 Task: Select the lightbulb option in the default icon.
Action: Mouse moved to (17, 586)
Screenshot: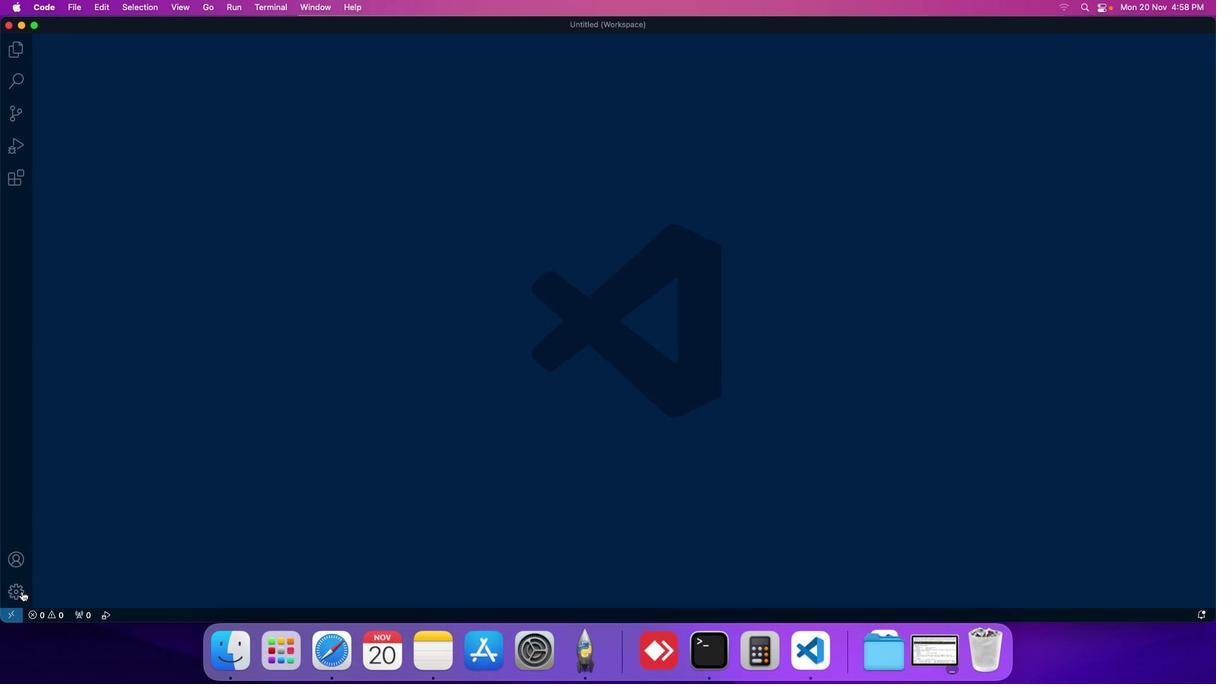 
Action: Mouse pressed left at (17, 586)
Screenshot: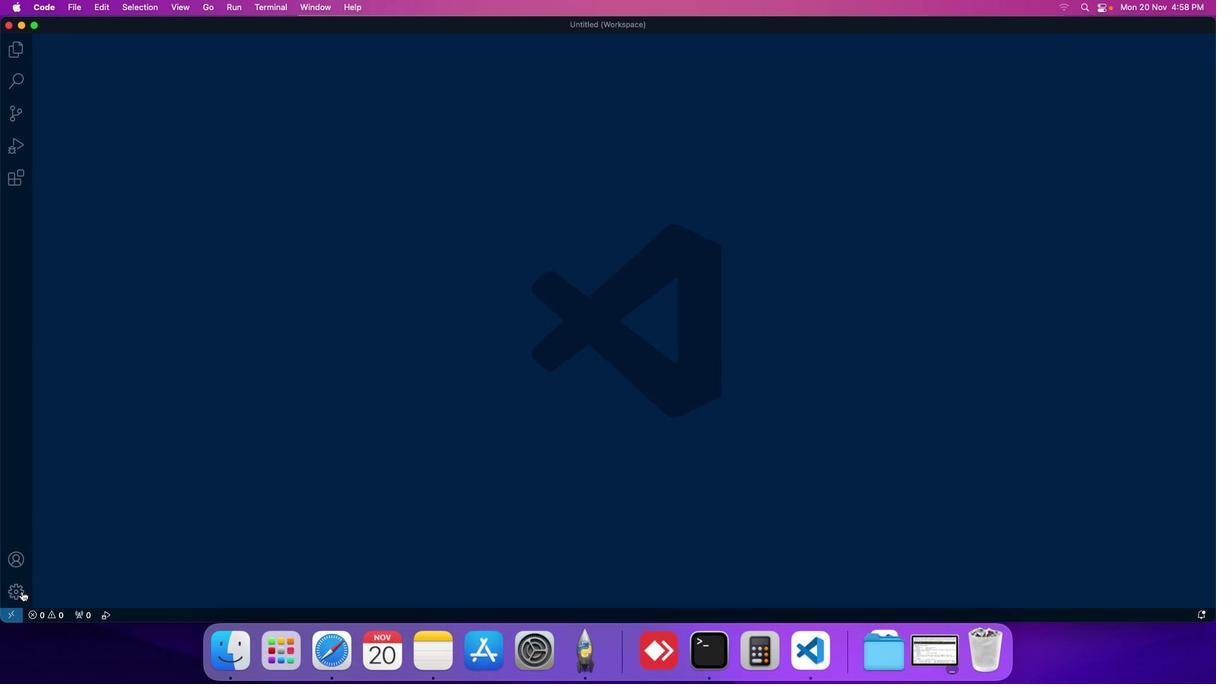 
Action: Mouse moved to (96, 490)
Screenshot: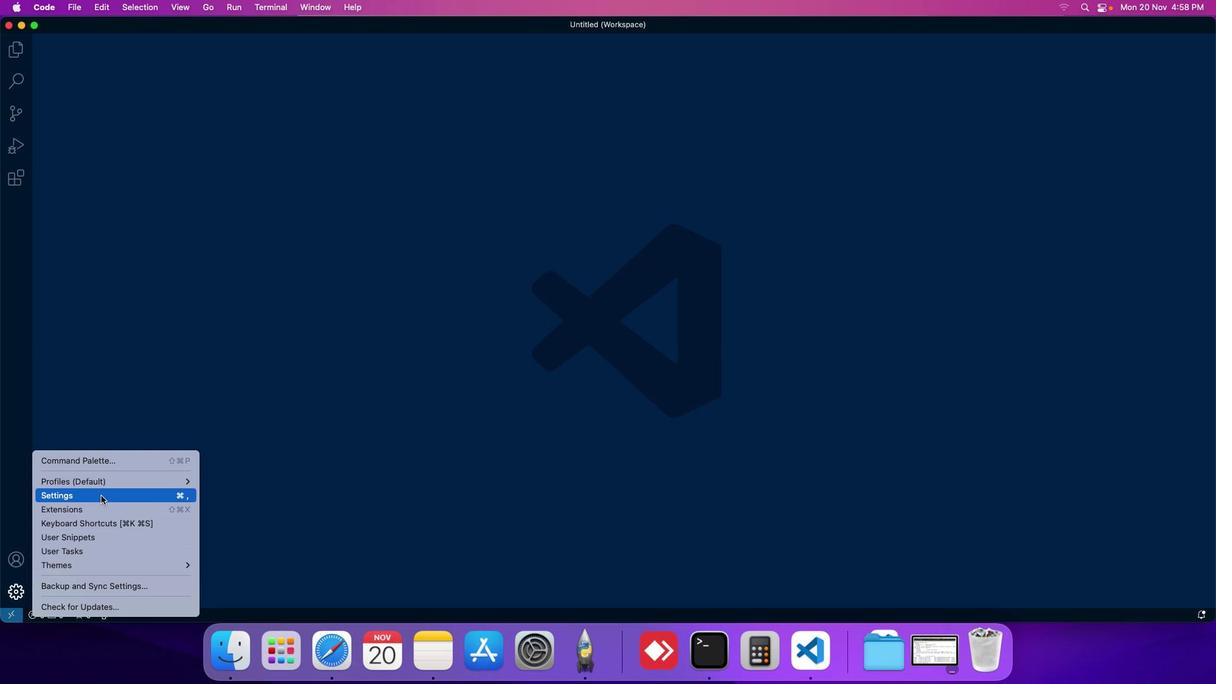 
Action: Mouse pressed left at (96, 490)
Screenshot: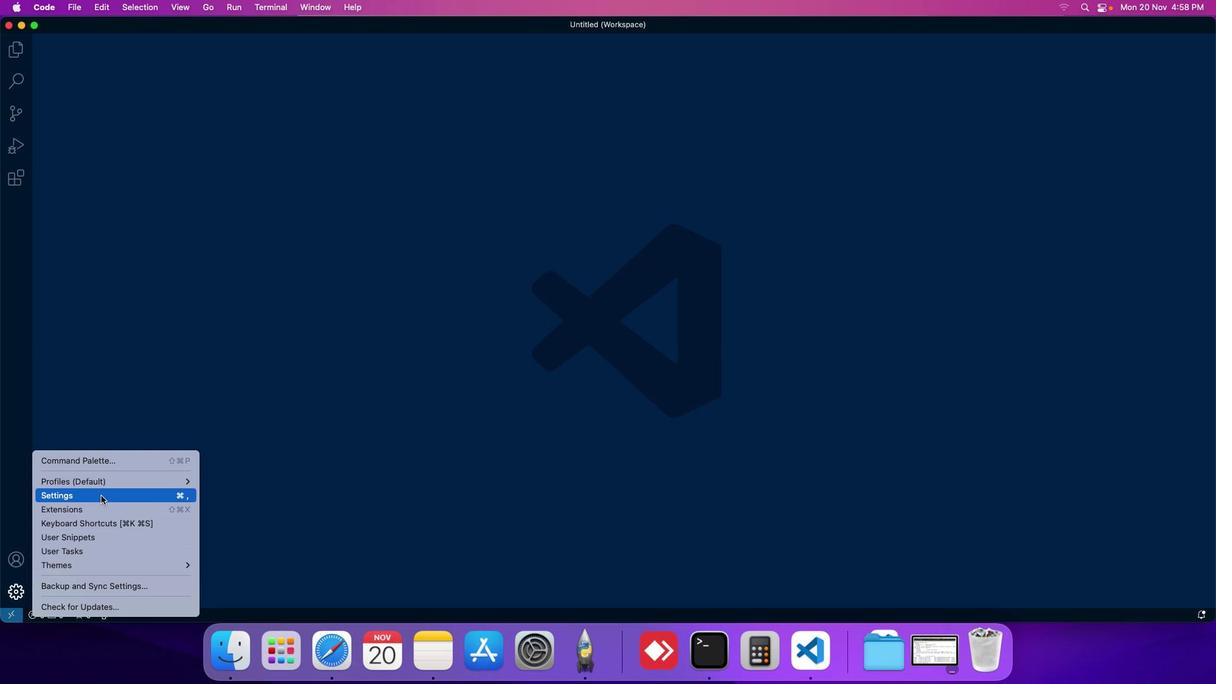 
Action: Mouse moved to (299, 87)
Screenshot: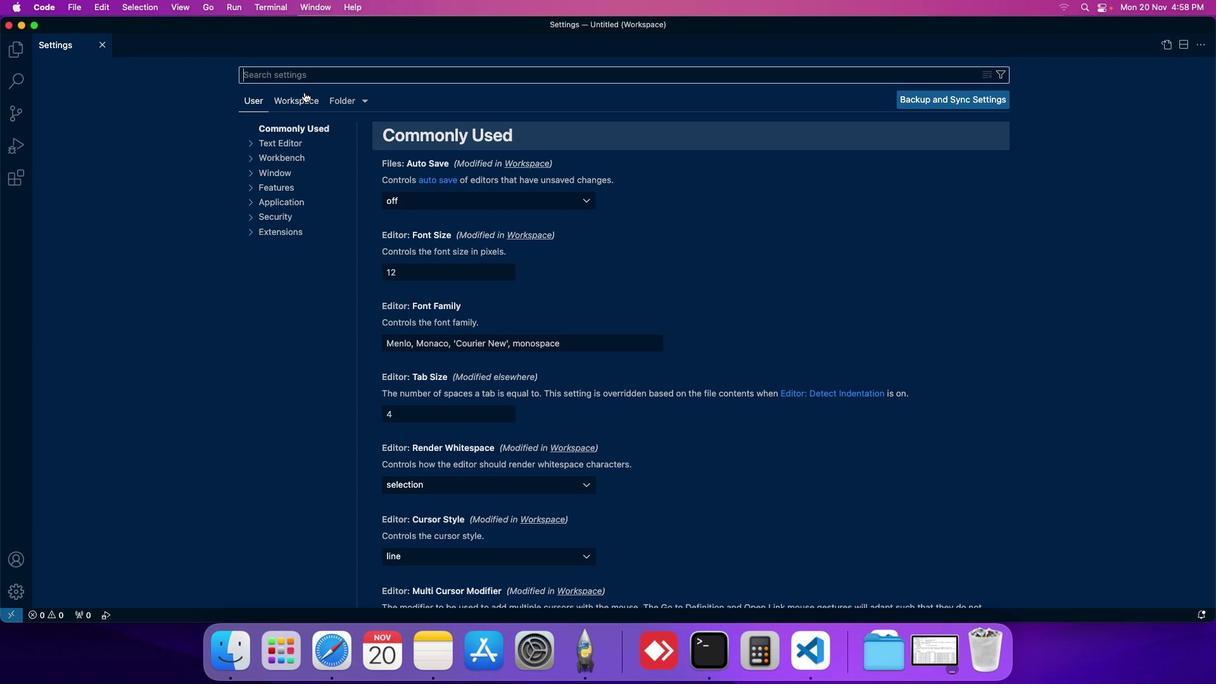 
Action: Mouse pressed left at (299, 87)
Screenshot: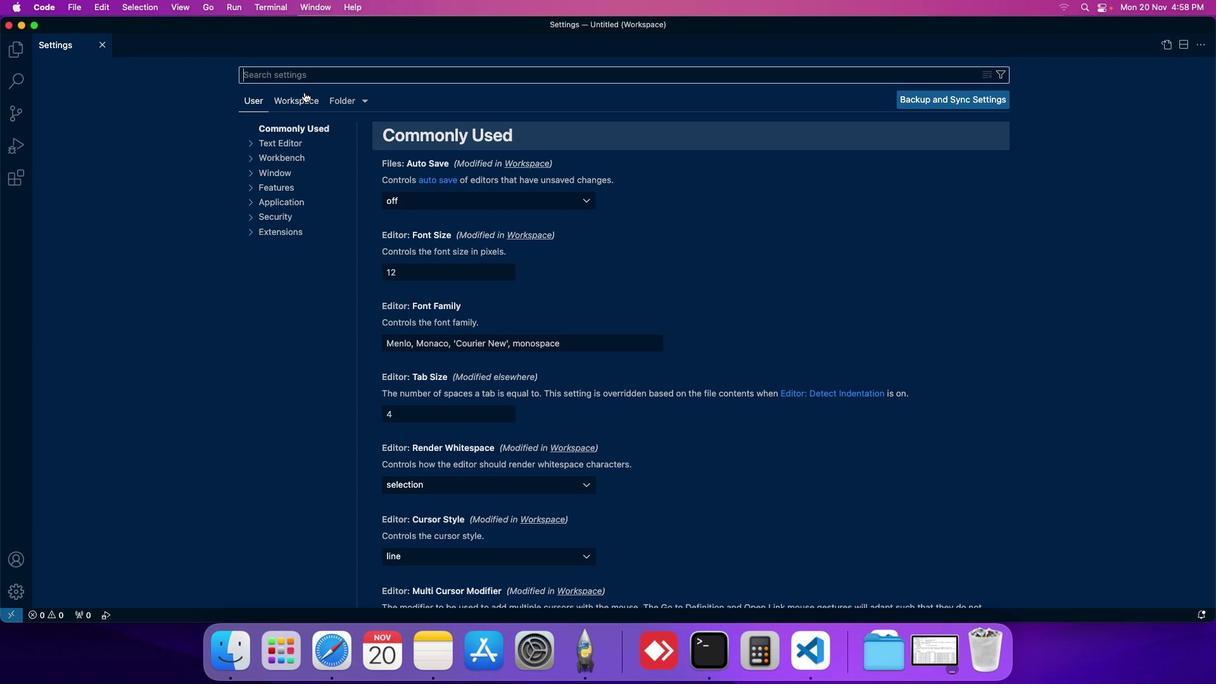 
Action: Mouse moved to (279, 179)
Screenshot: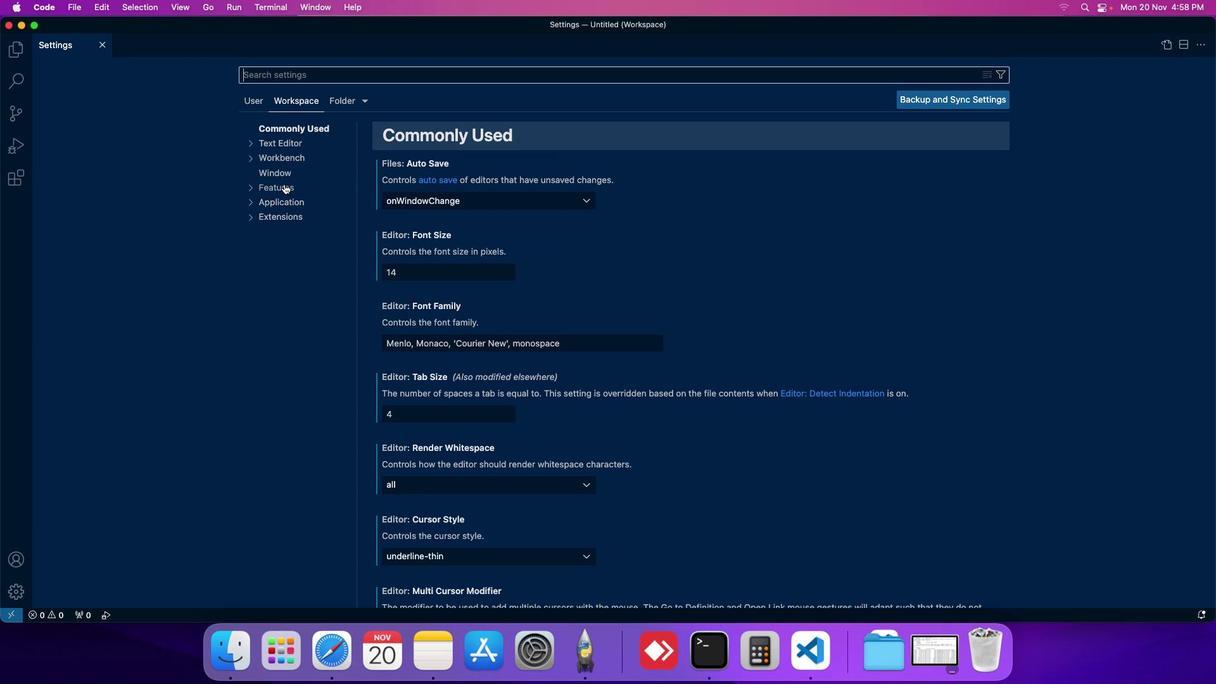 
Action: Mouse pressed left at (279, 179)
Screenshot: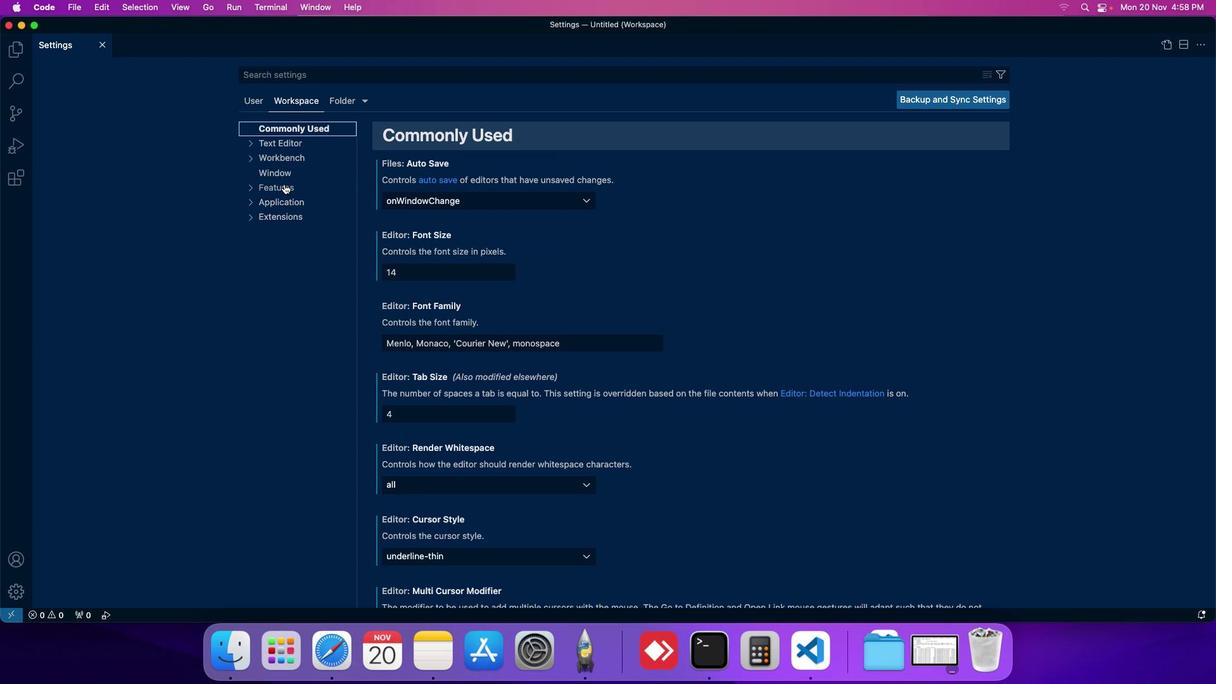 
Action: Mouse moved to (289, 302)
Screenshot: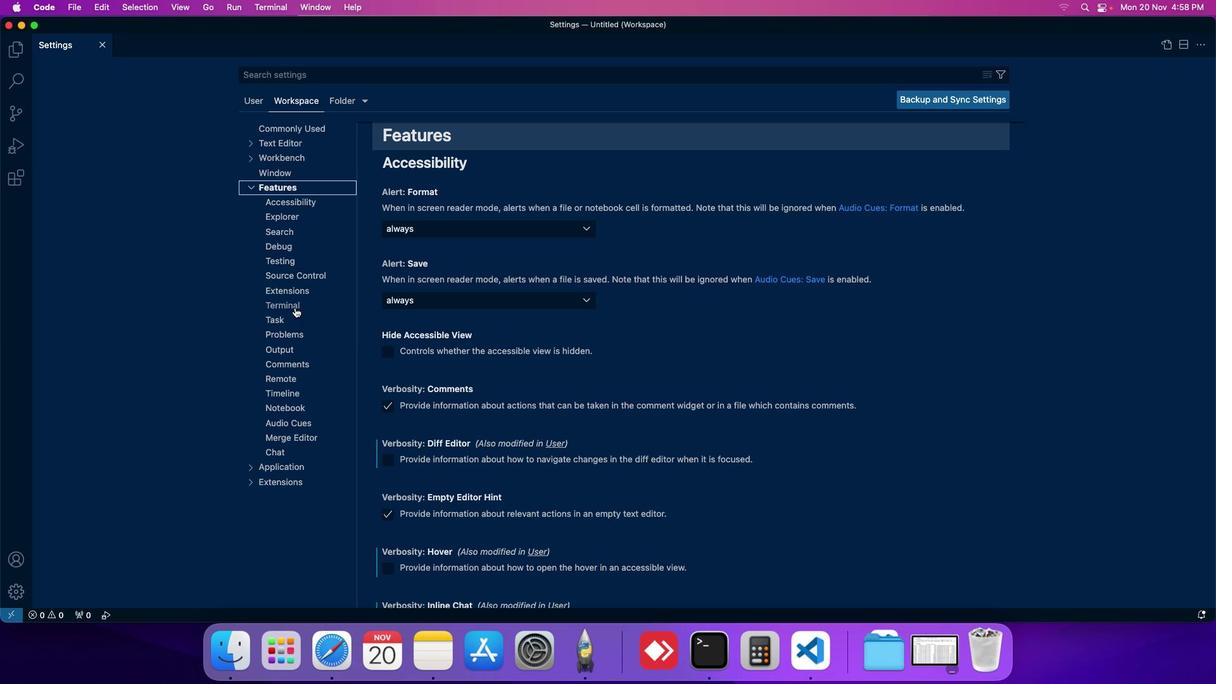 
Action: Mouse pressed left at (289, 302)
Screenshot: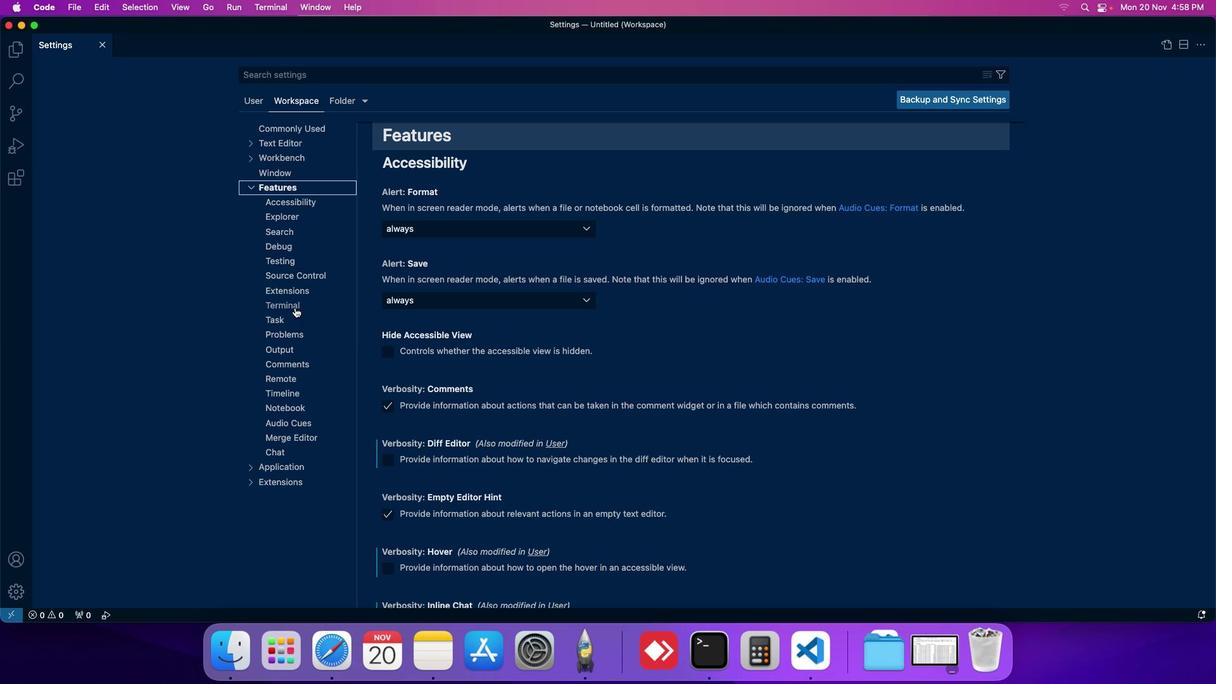
Action: Mouse moved to (600, 420)
Screenshot: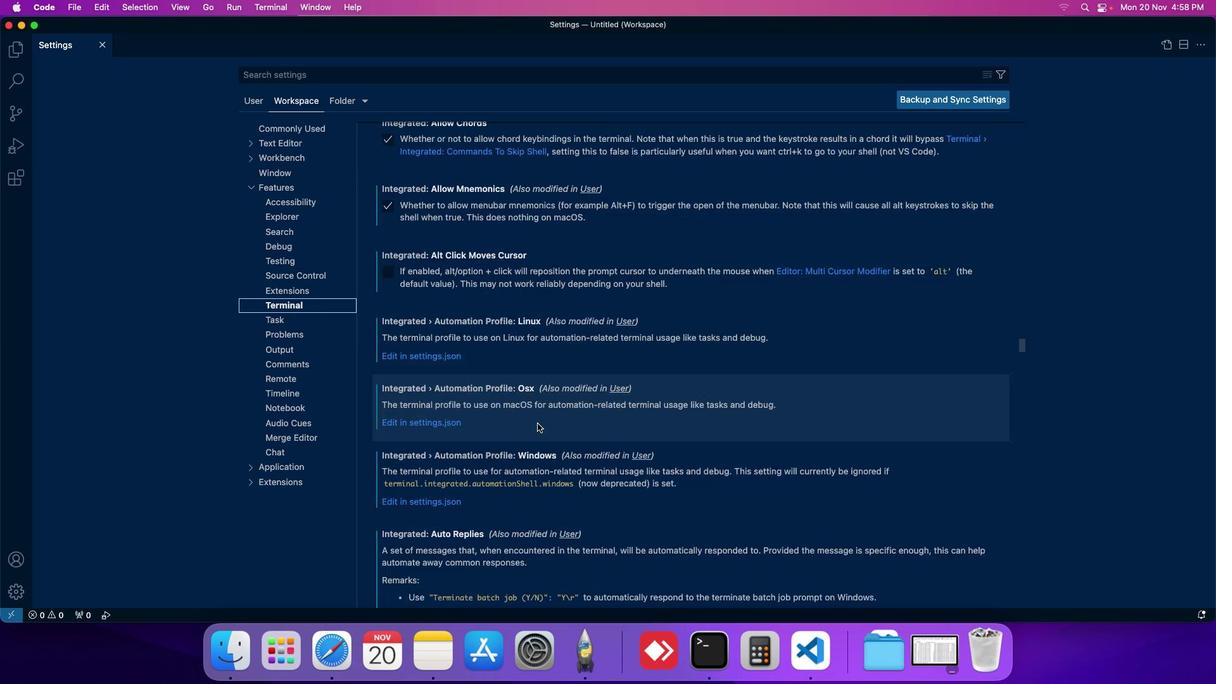 
Action: Mouse scrolled (600, 420) with delta (-4, -5)
Screenshot: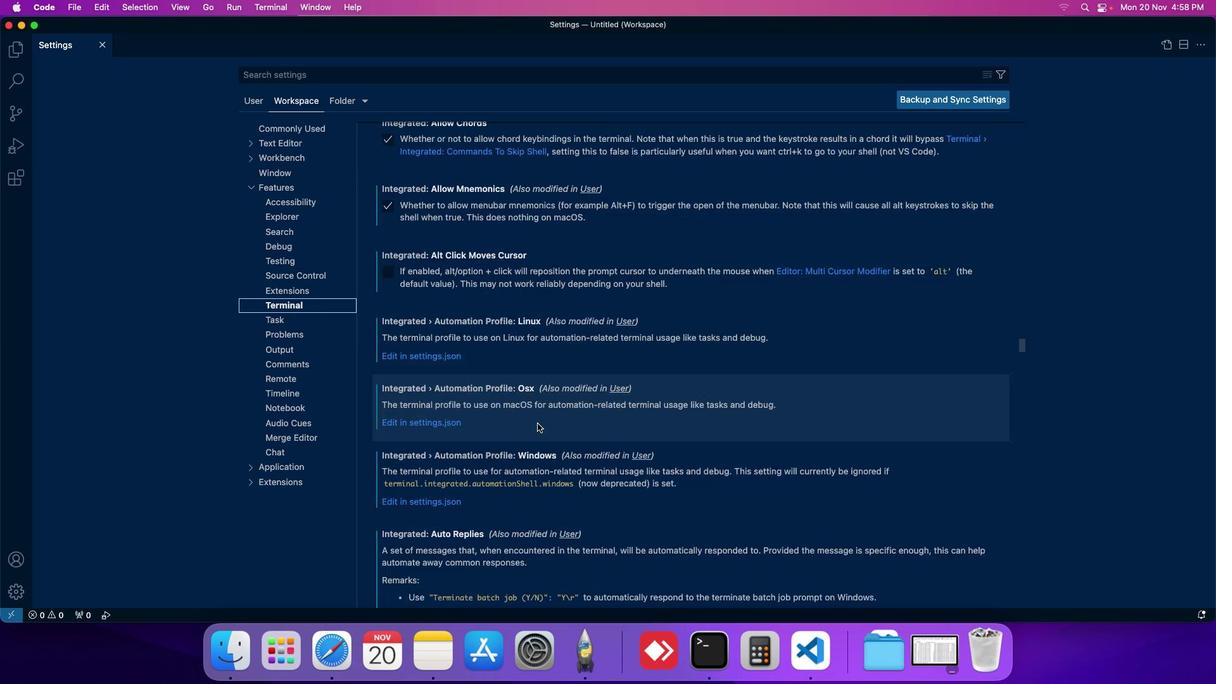 
Action: Mouse moved to (442, 414)
Screenshot: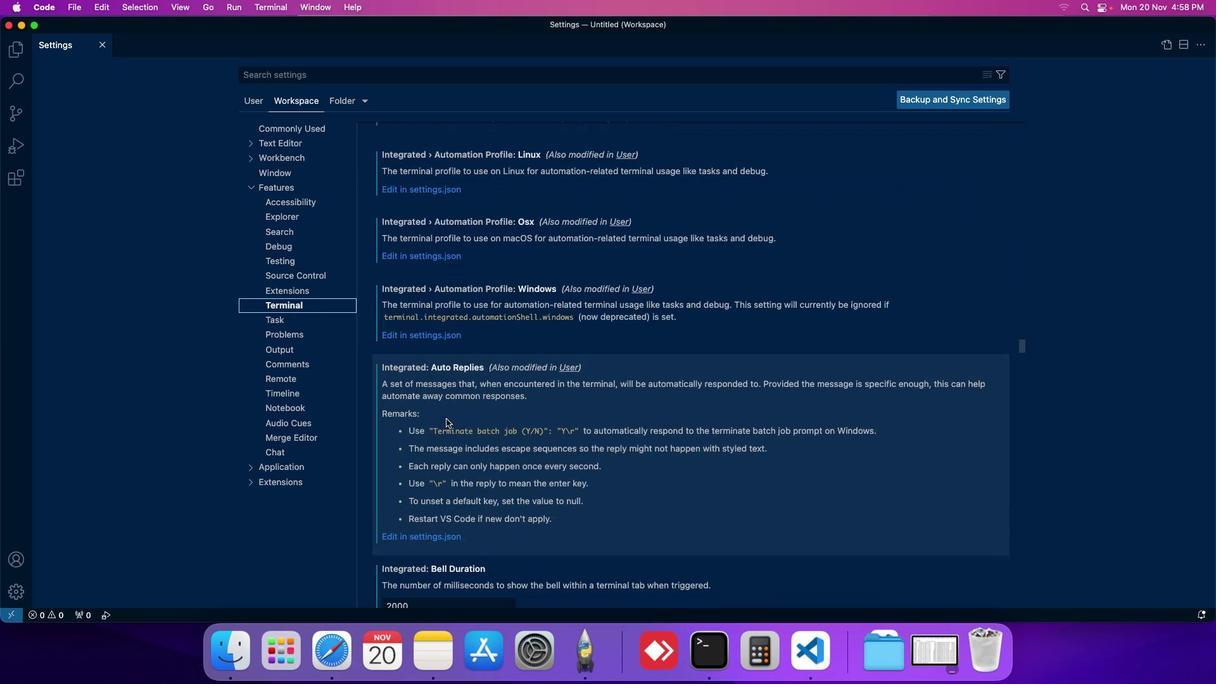 
Action: Mouse scrolled (442, 414) with delta (-4, -5)
Screenshot: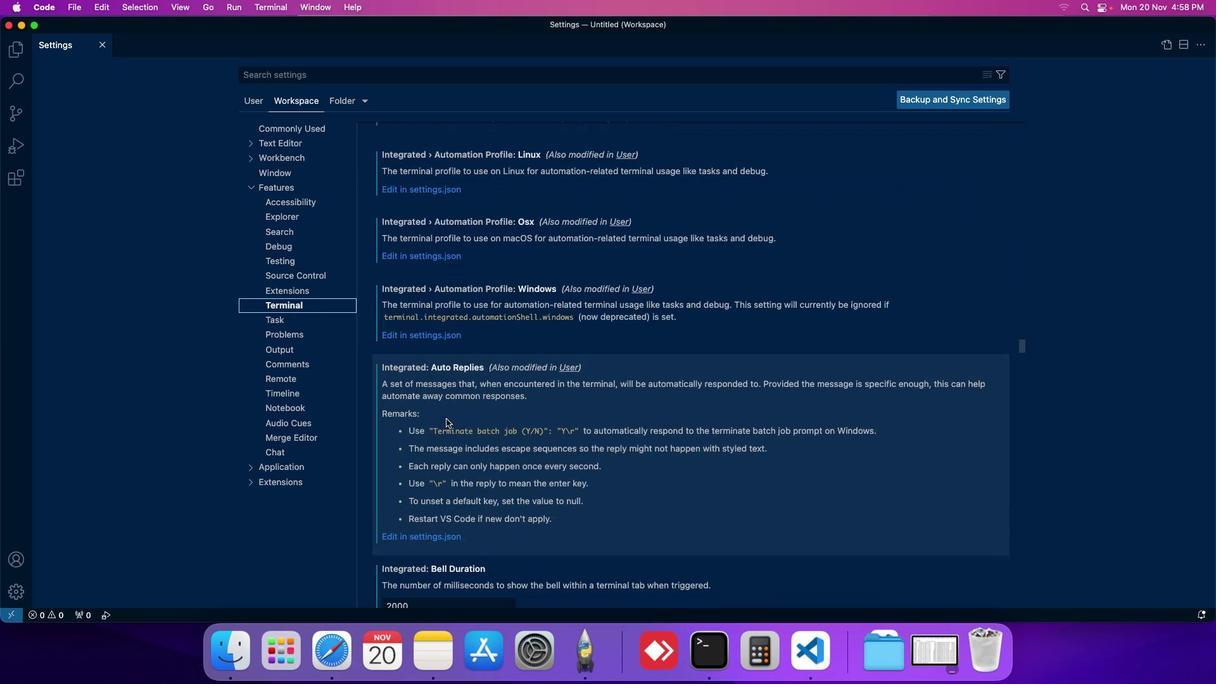 
Action: Mouse moved to (441, 413)
Screenshot: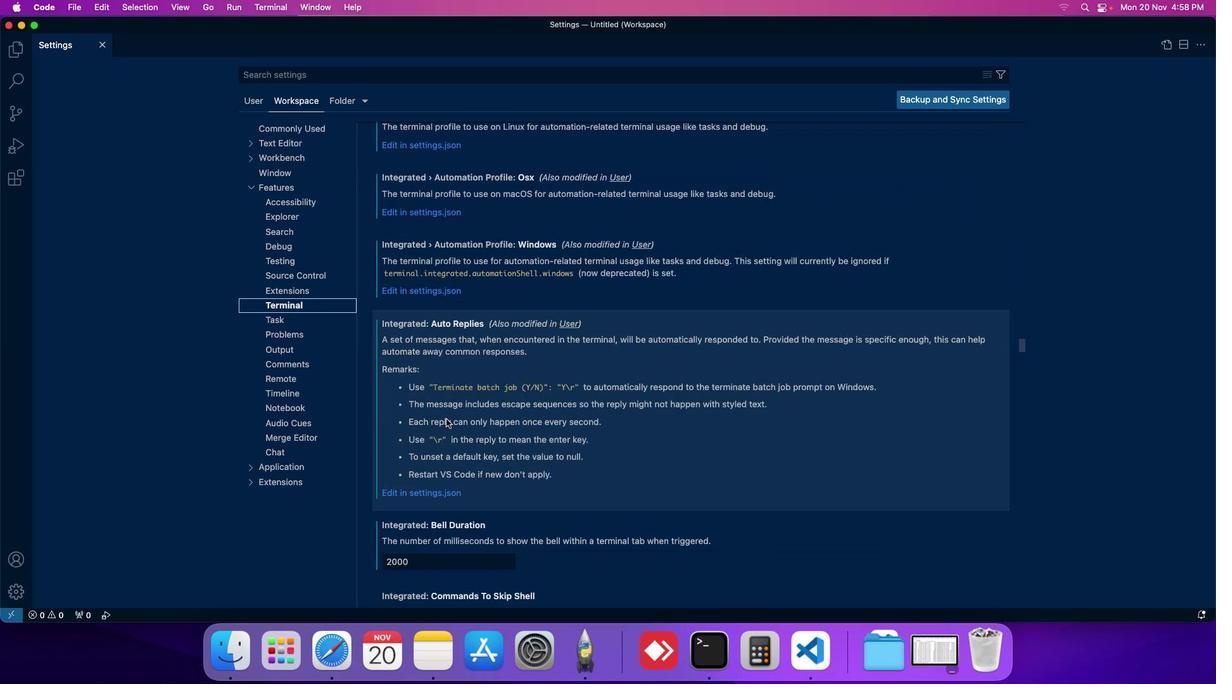 
Action: Mouse scrolled (441, 413) with delta (-4, -5)
Screenshot: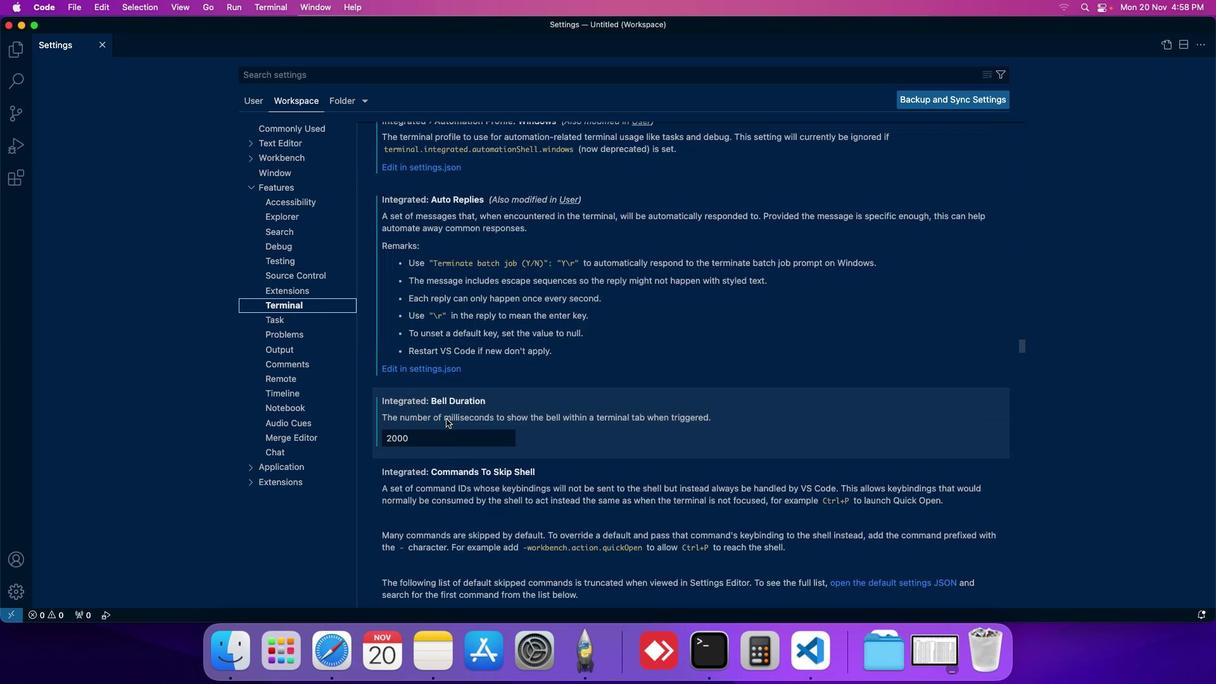 
Action: Mouse scrolled (441, 413) with delta (-4, -5)
Screenshot: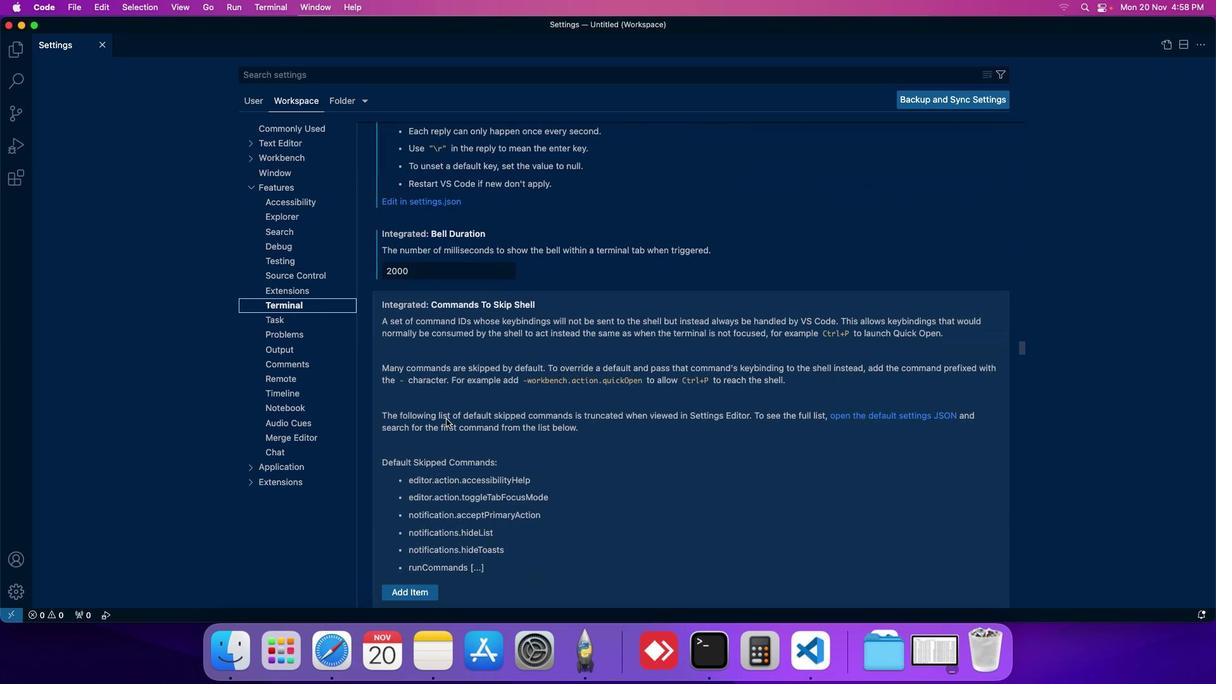 
Action: Mouse scrolled (441, 413) with delta (-4, -5)
Screenshot: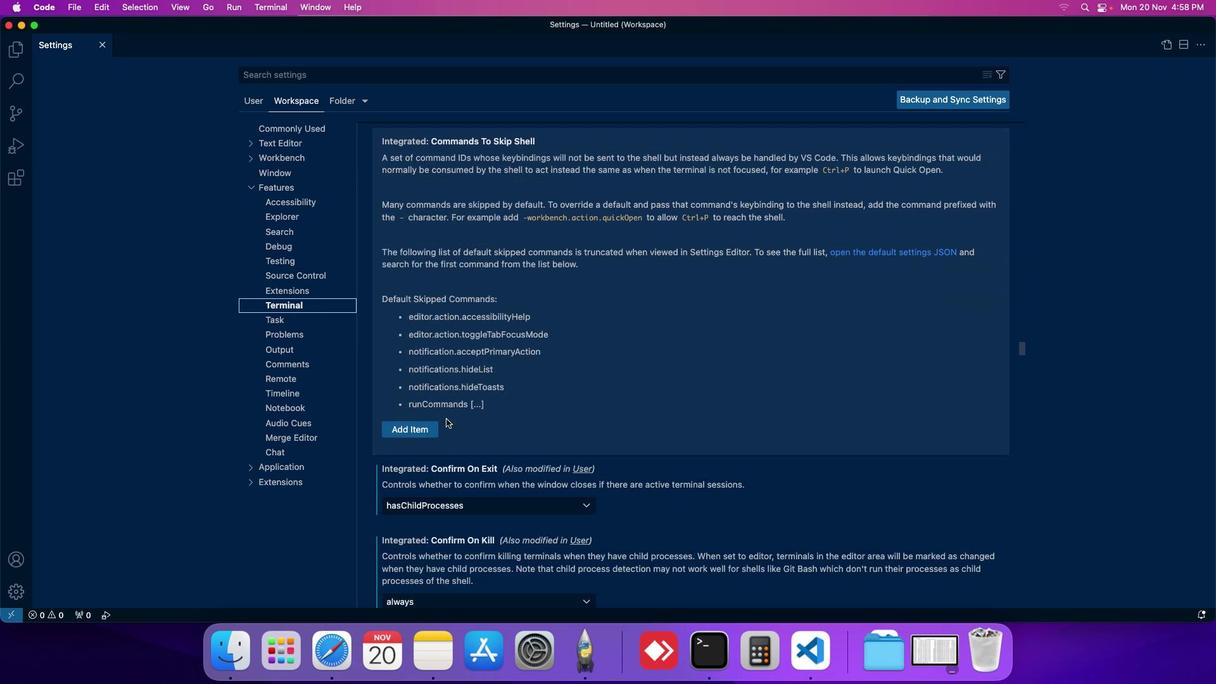 
Action: Mouse scrolled (441, 413) with delta (-4, -5)
Screenshot: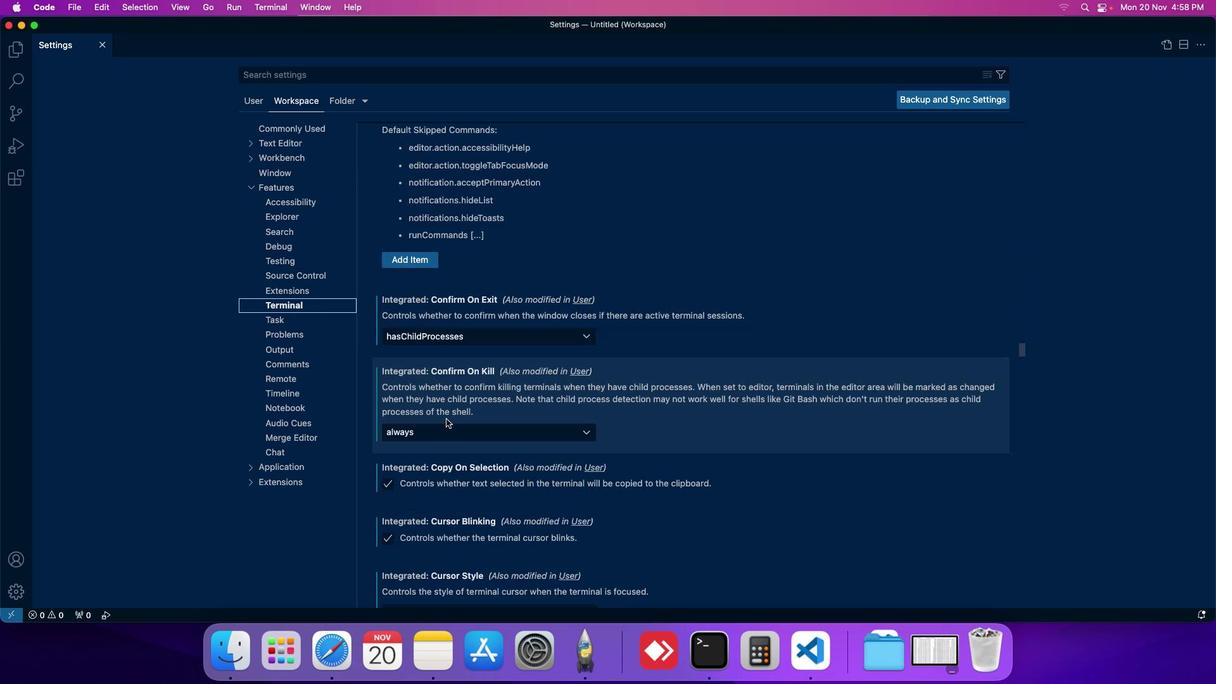
Action: Mouse scrolled (441, 413) with delta (-4, -5)
Screenshot: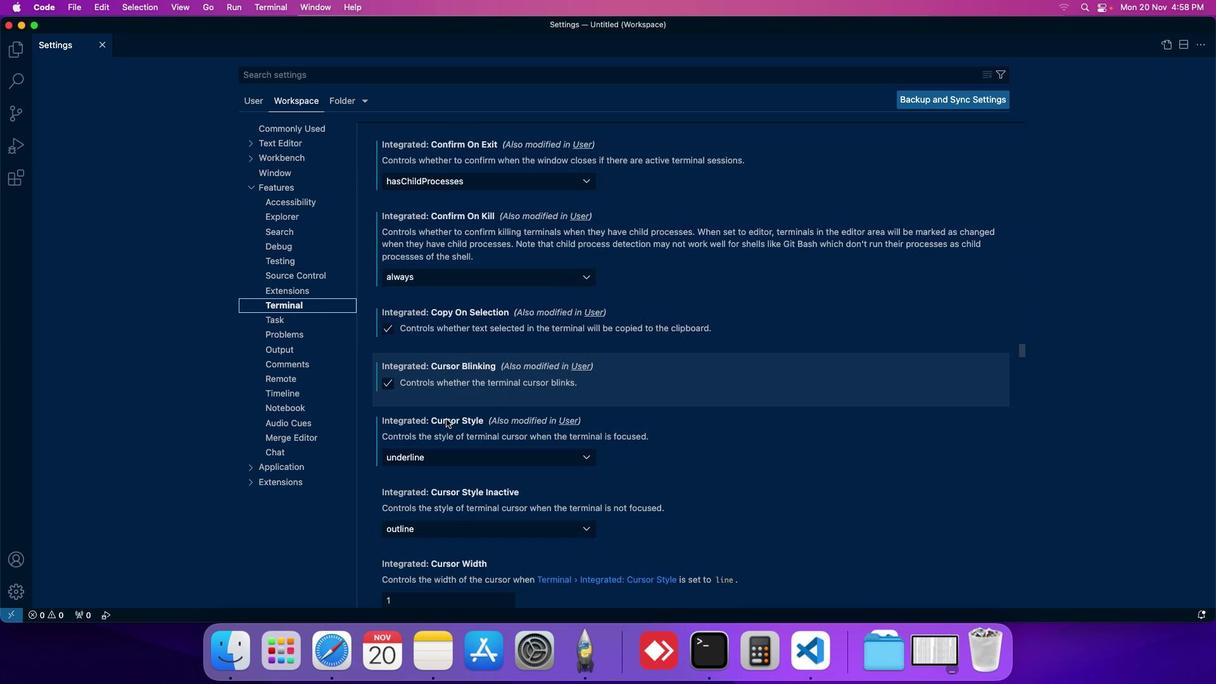 
Action: Mouse scrolled (441, 413) with delta (-4, -5)
Screenshot: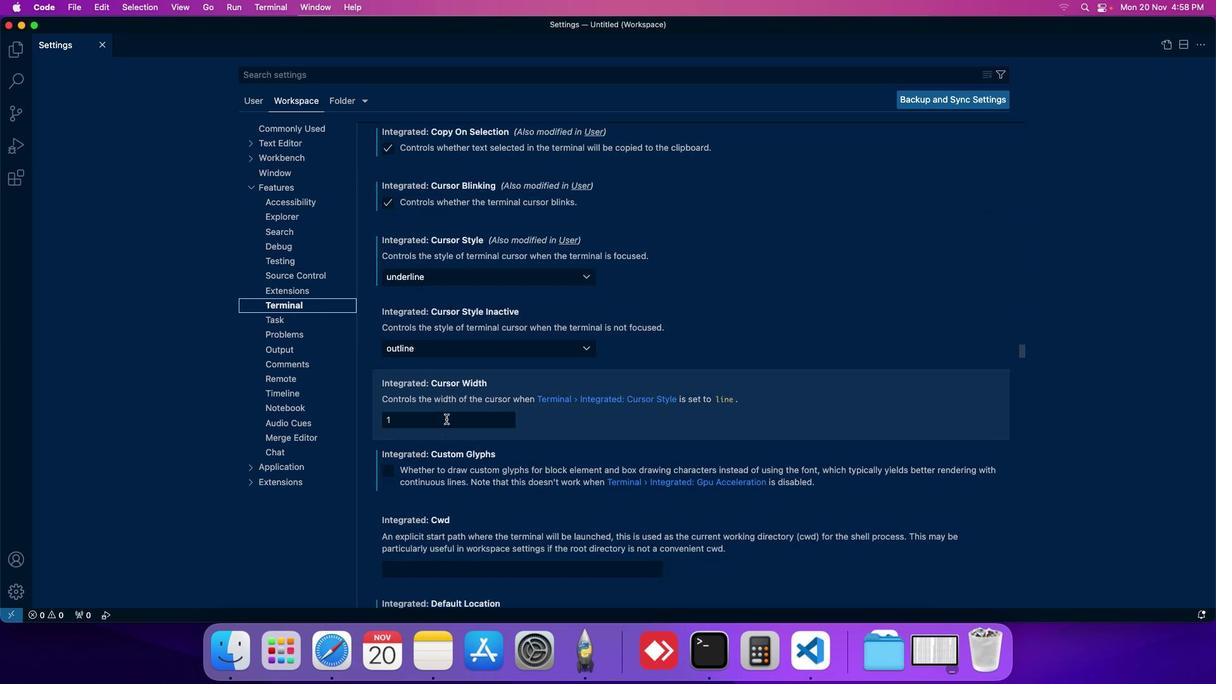 
Action: Mouse scrolled (441, 413) with delta (-4, -5)
Screenshot: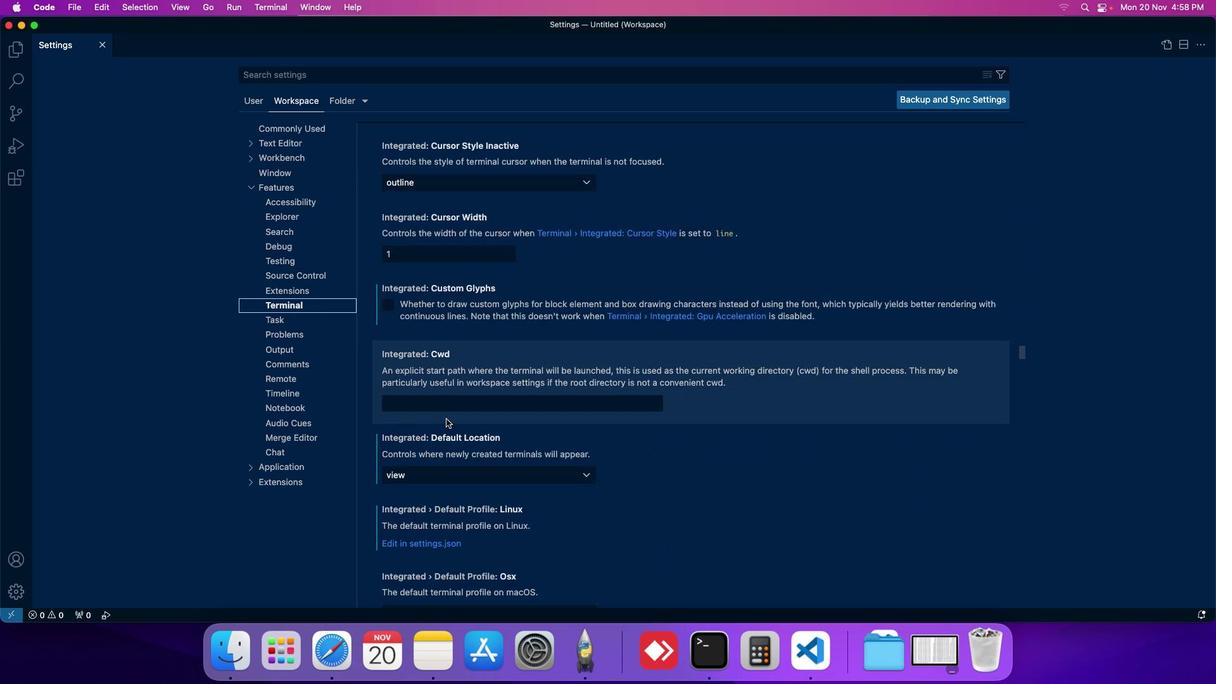 
Action: Mouse scrolled (441, 413) with delta (-4, -5)
Screenshot: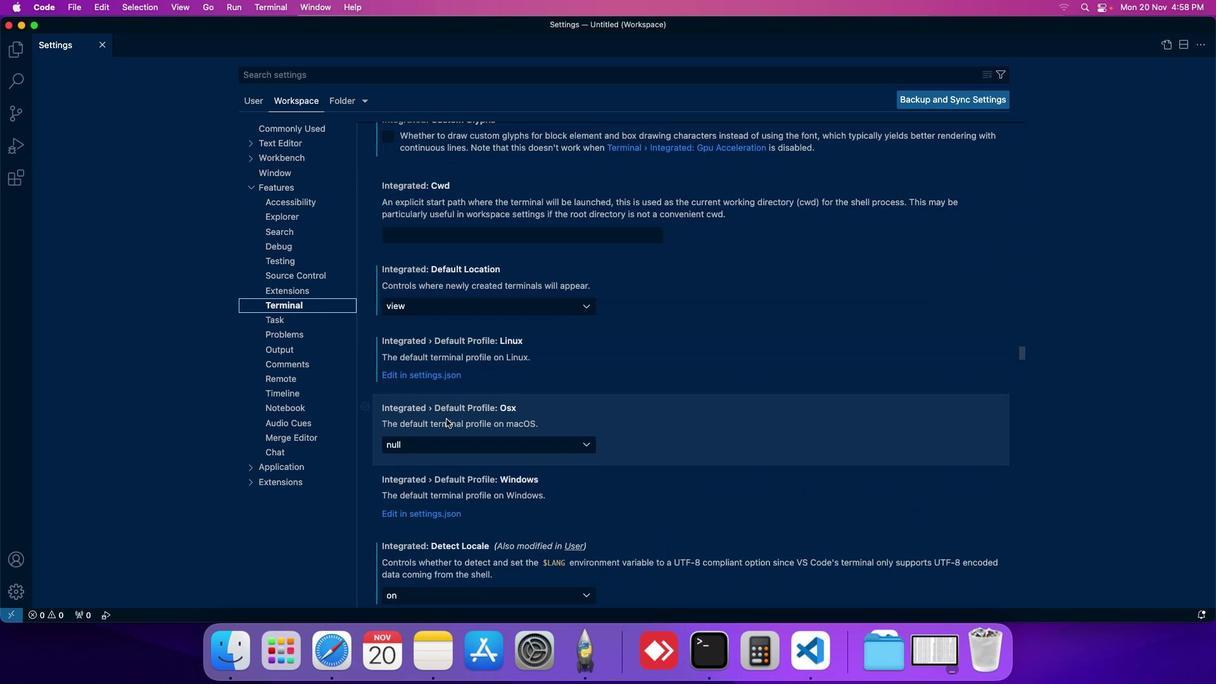 
Action: Mouse scrolled (441, 413) with delta (-4, -5)
Screenshot: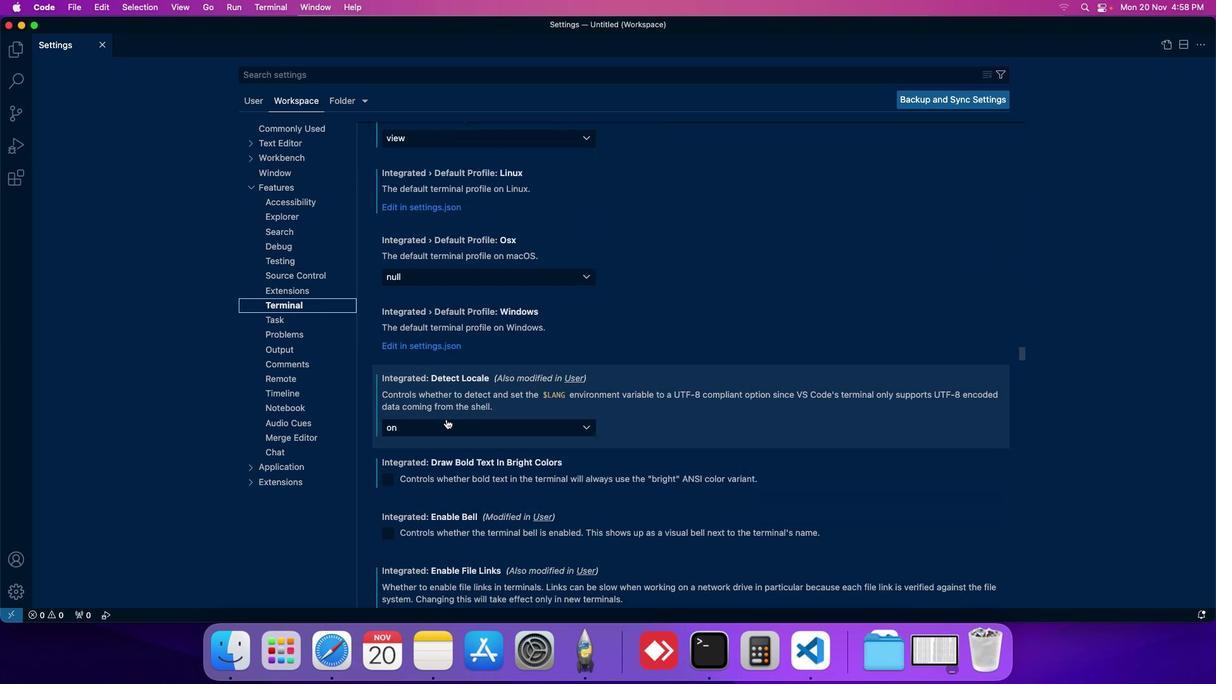 
Action: Mouse scrolled (441, 413) with delta (-4, -5)
Screenshot: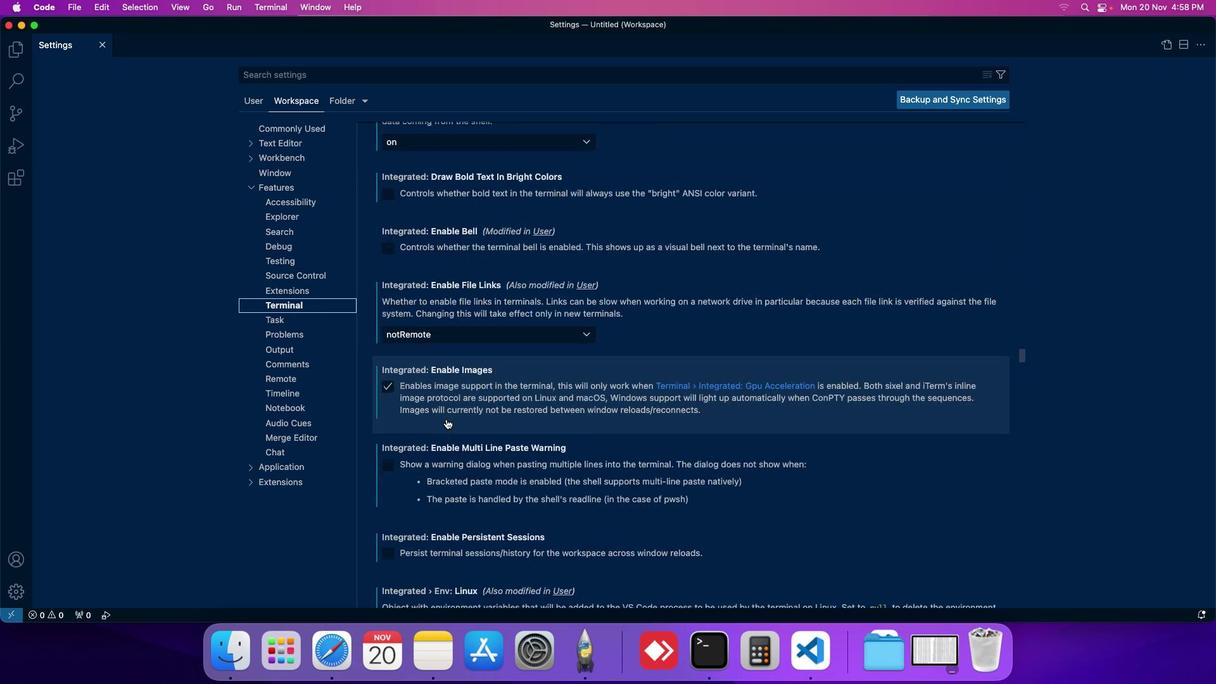 
Action: Mouse scrolled (441, 413) with delta (-4, -5)
Screenshot: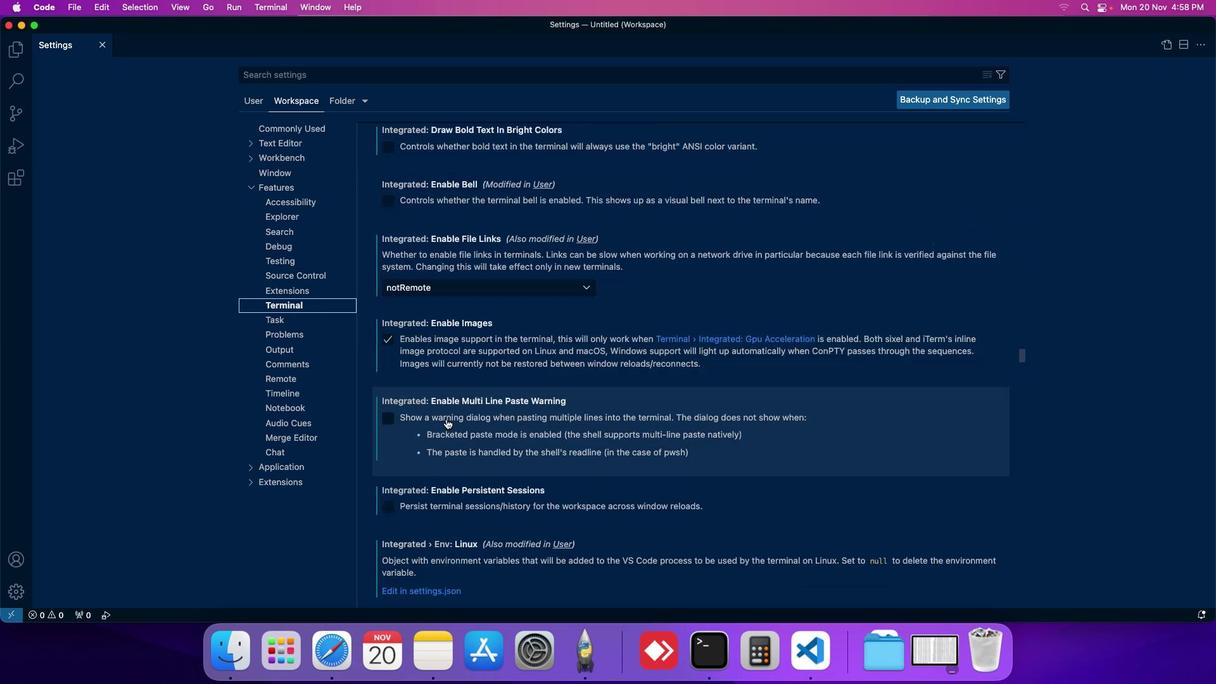 
Action: Mouse scrolled (441, 413) with delta (-4, -5)
Screenshot: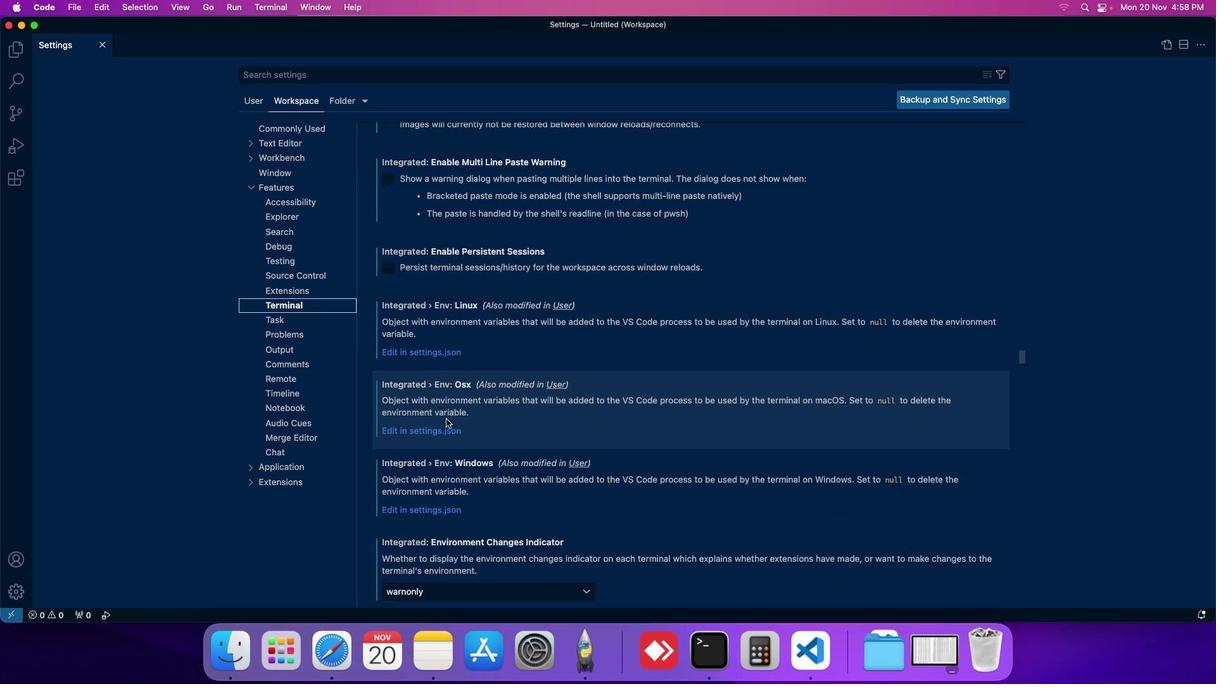 
Action: Mouse scrolled (441, 413) with delta (-4, -5)
Screenshot: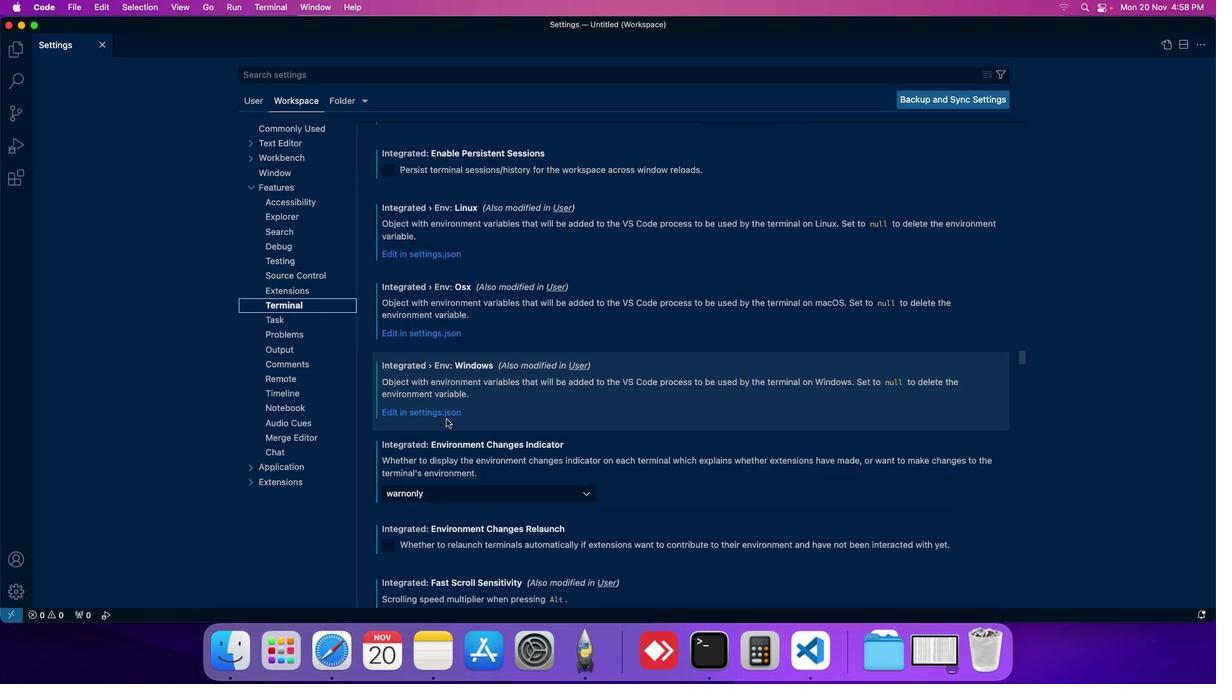 
Action: Mouse scrolled (441, 413) with delta (-4, -5)
Screenshot: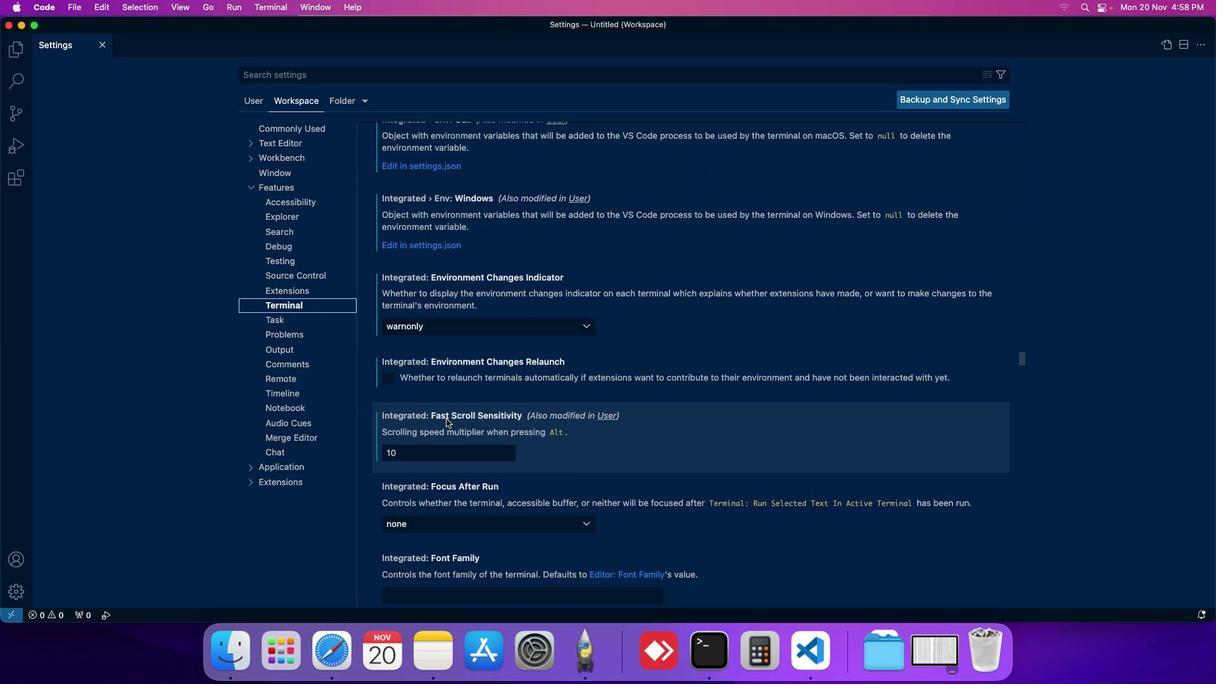 
Action: Mouse scrolled (441, 413) with delta (-4, -5)
Screenshot: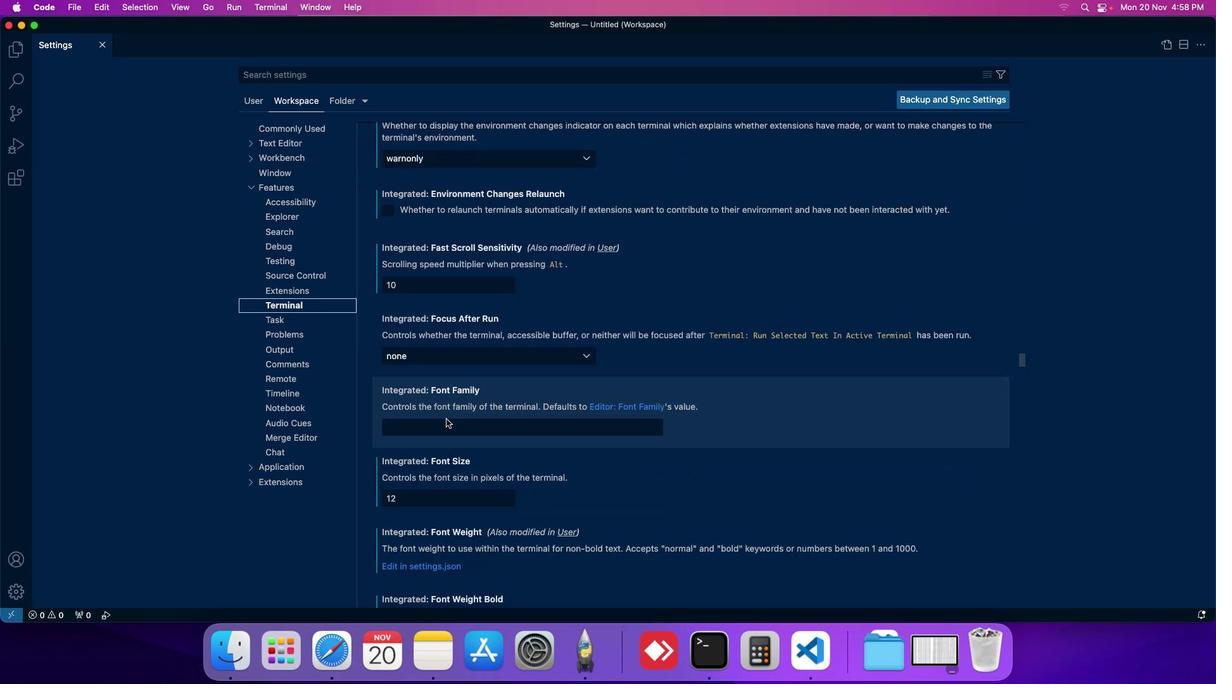 
Action: Mouse scrolled (441, 413) with delta (-4, -5)
Screenshot: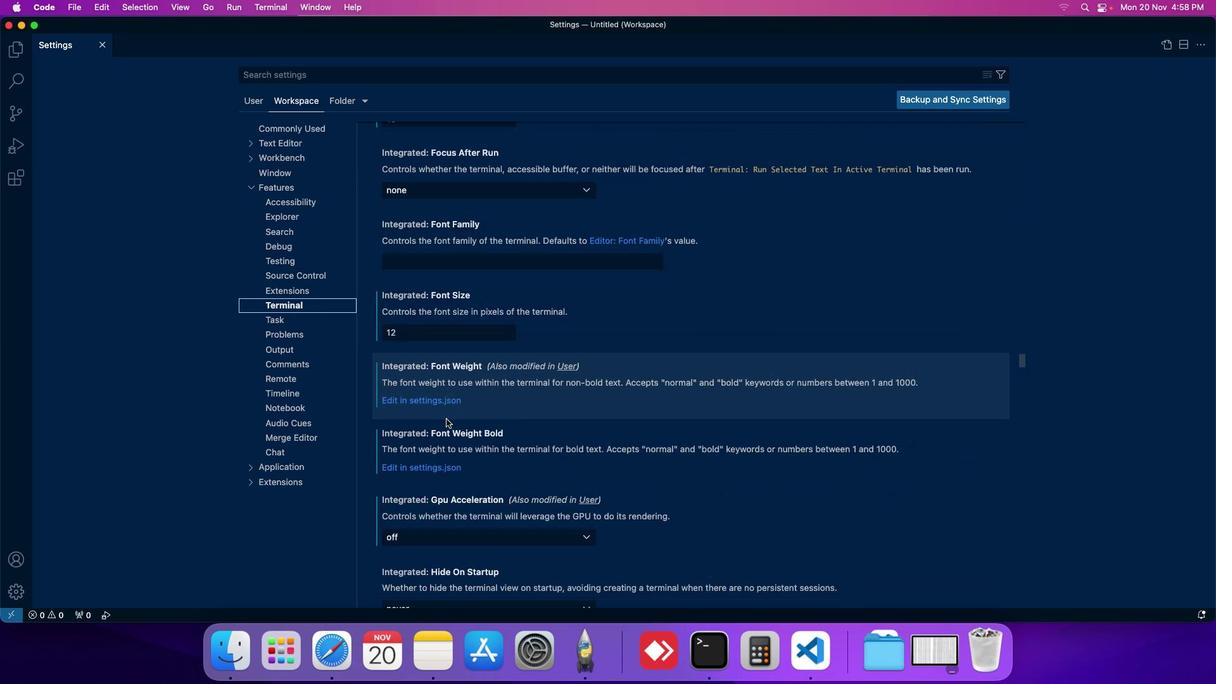 
Action: Mouse scrolled (441, 413) with delta (-4, -5)
Screenshot: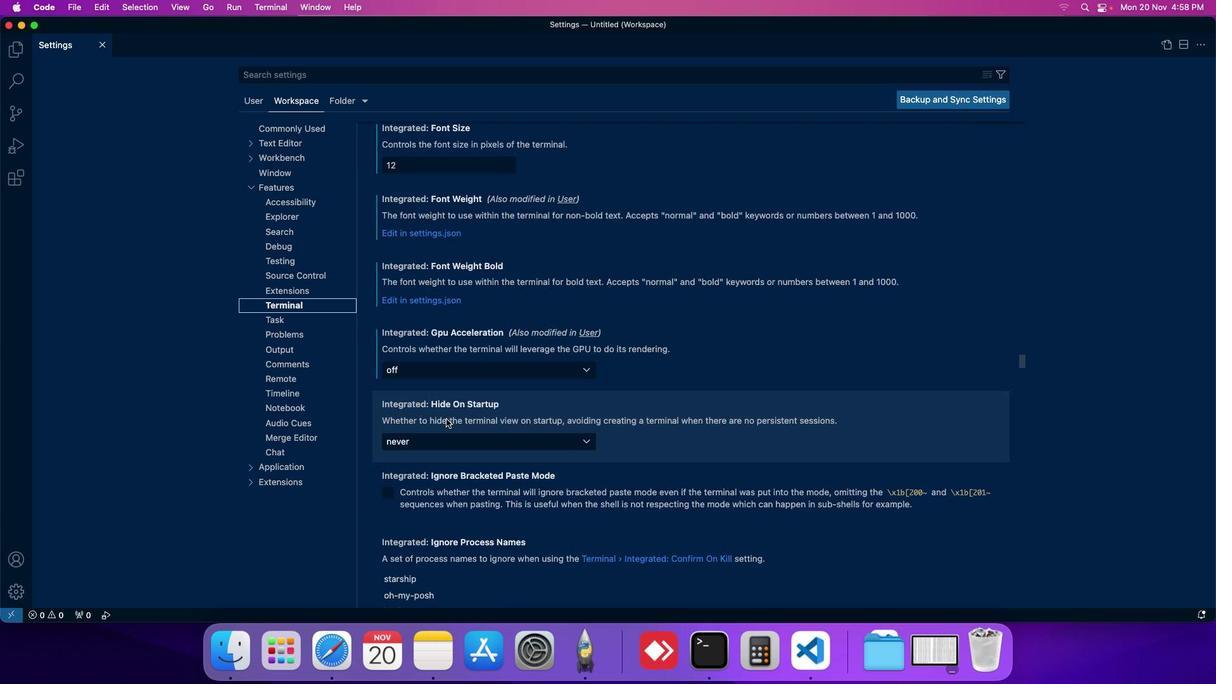 
Action: Mouse scrolled (441, 413) with delta (-4, -5)
Screenshot: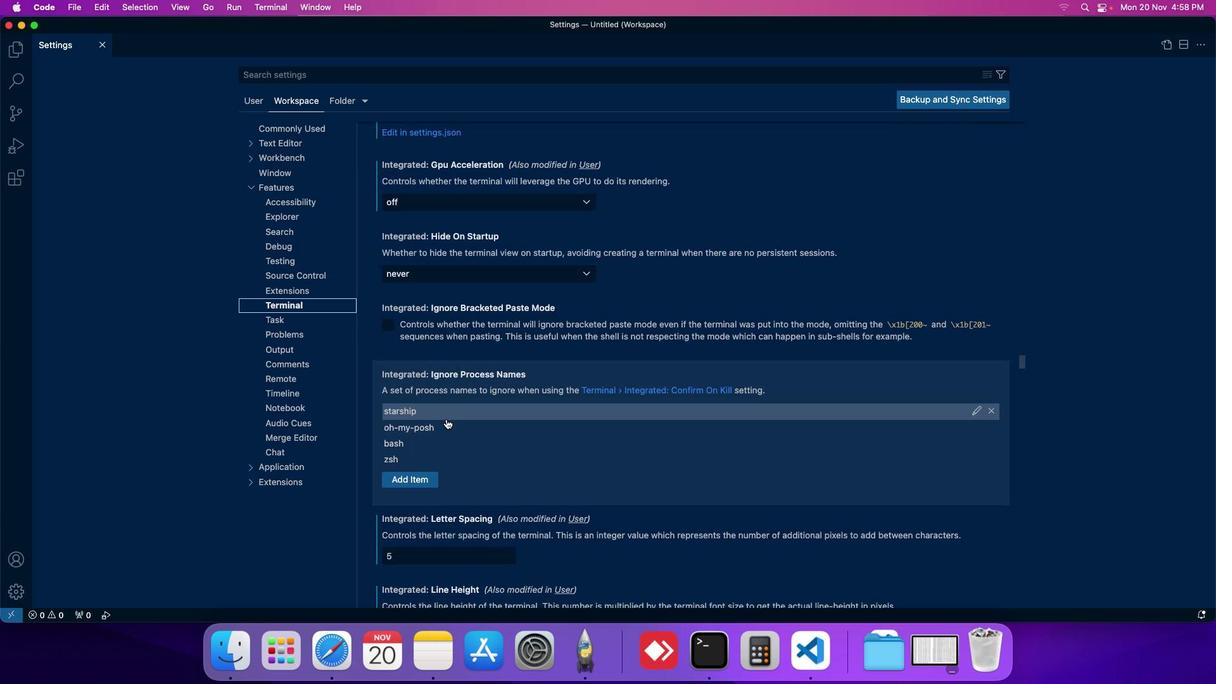 
Action: Mouse scrolled (441, 413) with delta (-4, -5)
Screenshot: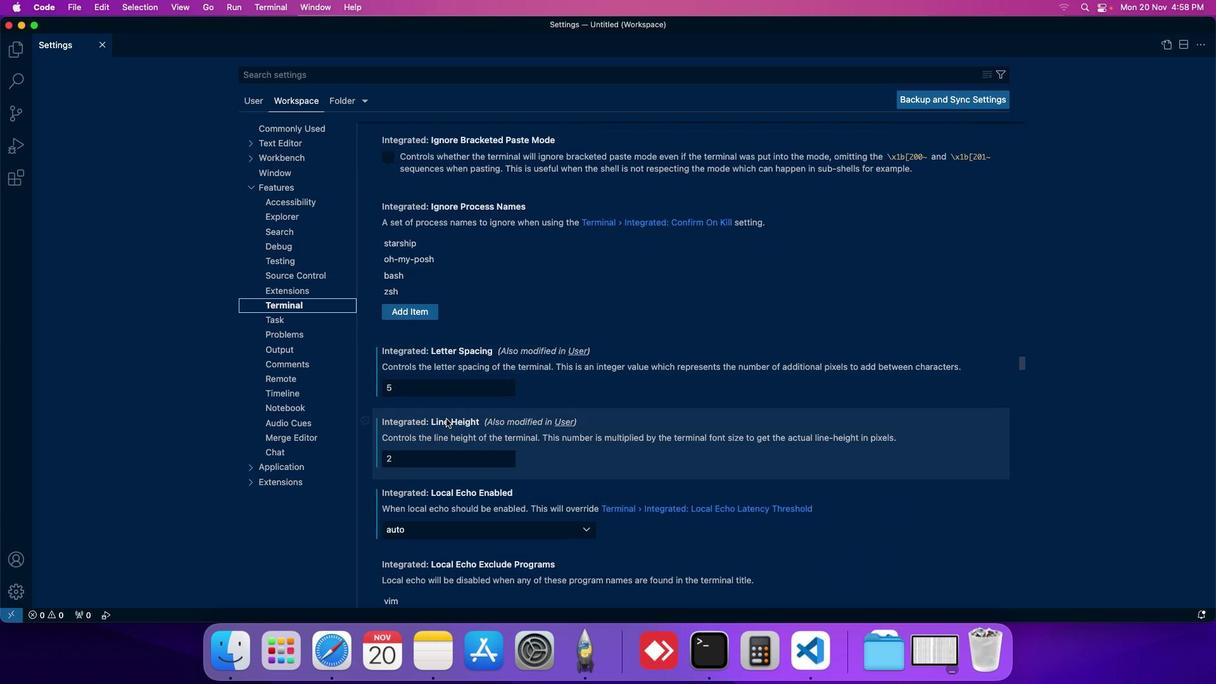 
Action: Mouse scrolled (441, 413) with delta (-4, -5)
Screenshot: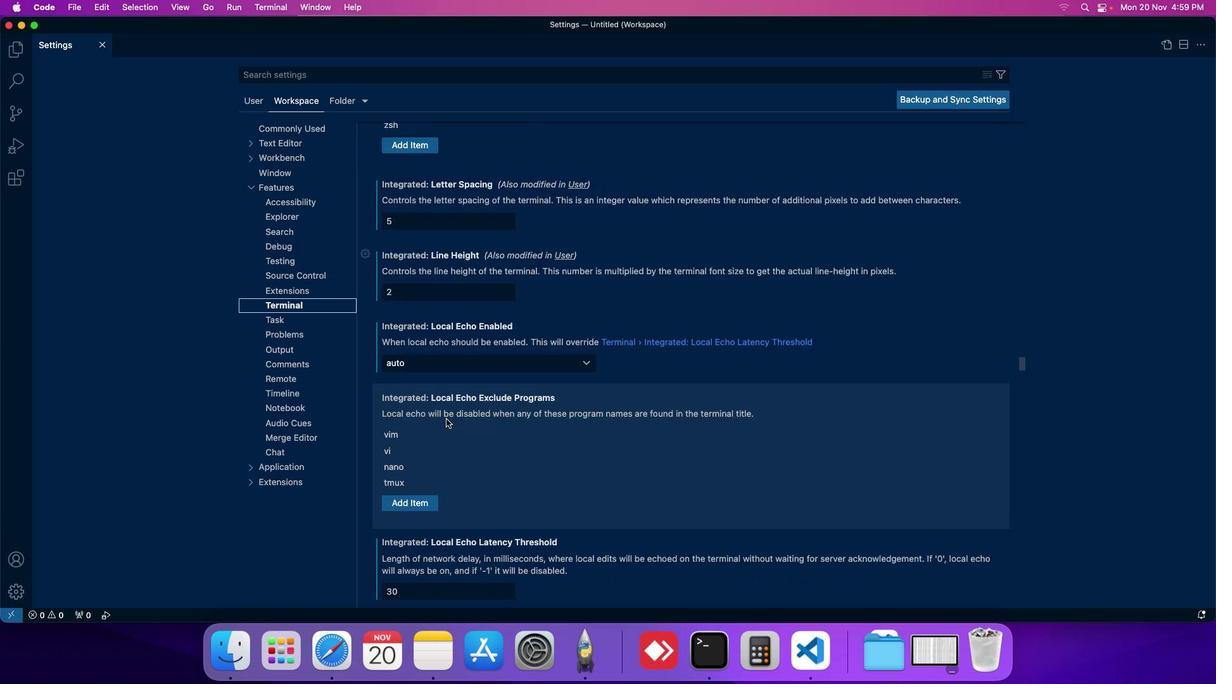 
Action: Mouse scrolled (441, 413) with delta (-4, -5)
Screenshot: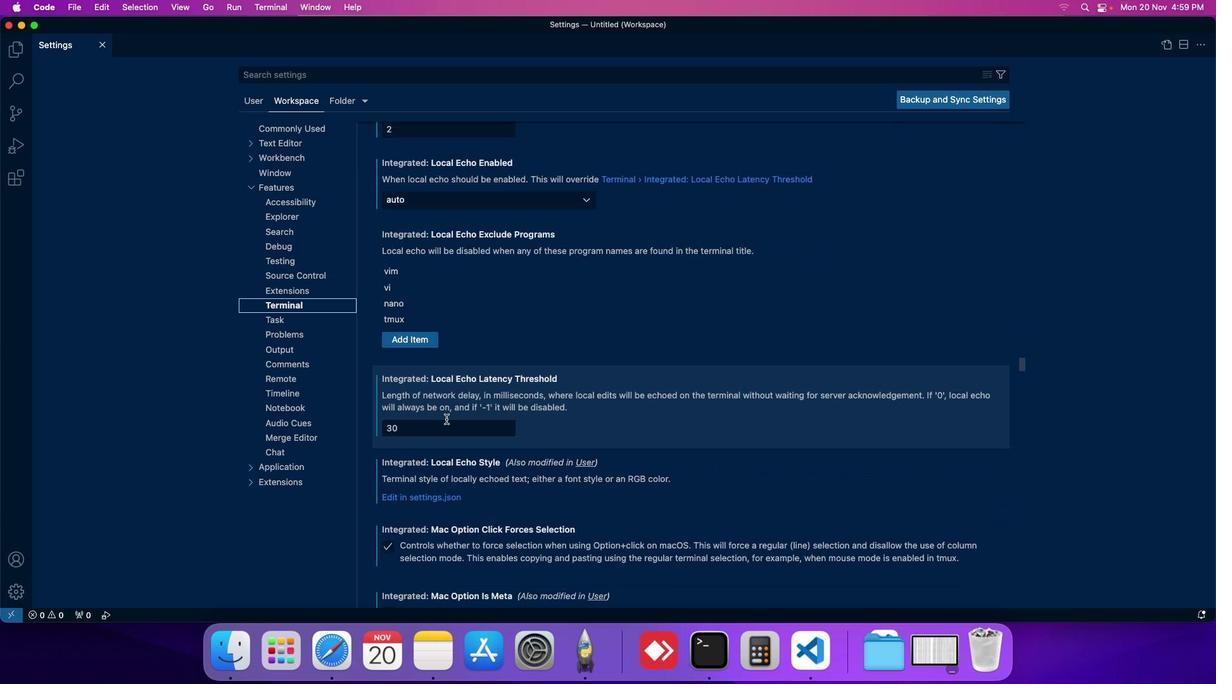 
Action: Mouse scrolled (441, 413) with delta (-4, -5)
Screenshot: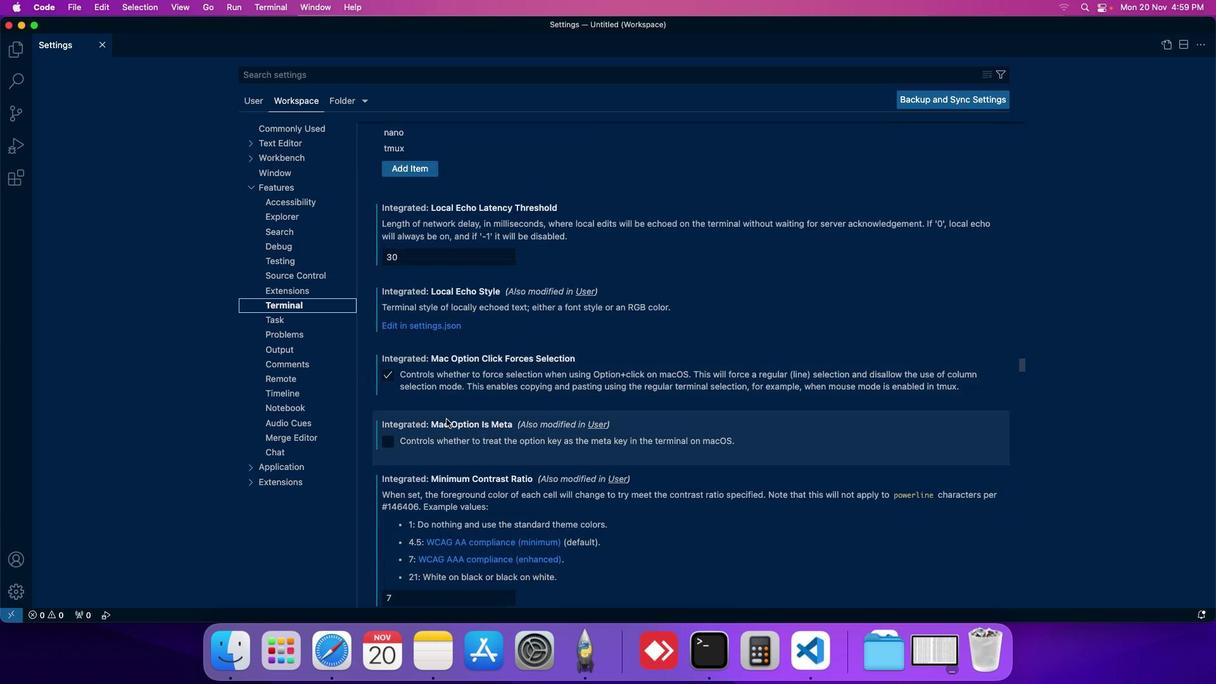 
Action: Mouse scrolled (441, 413) with delta (-4, -5)
Screenshot: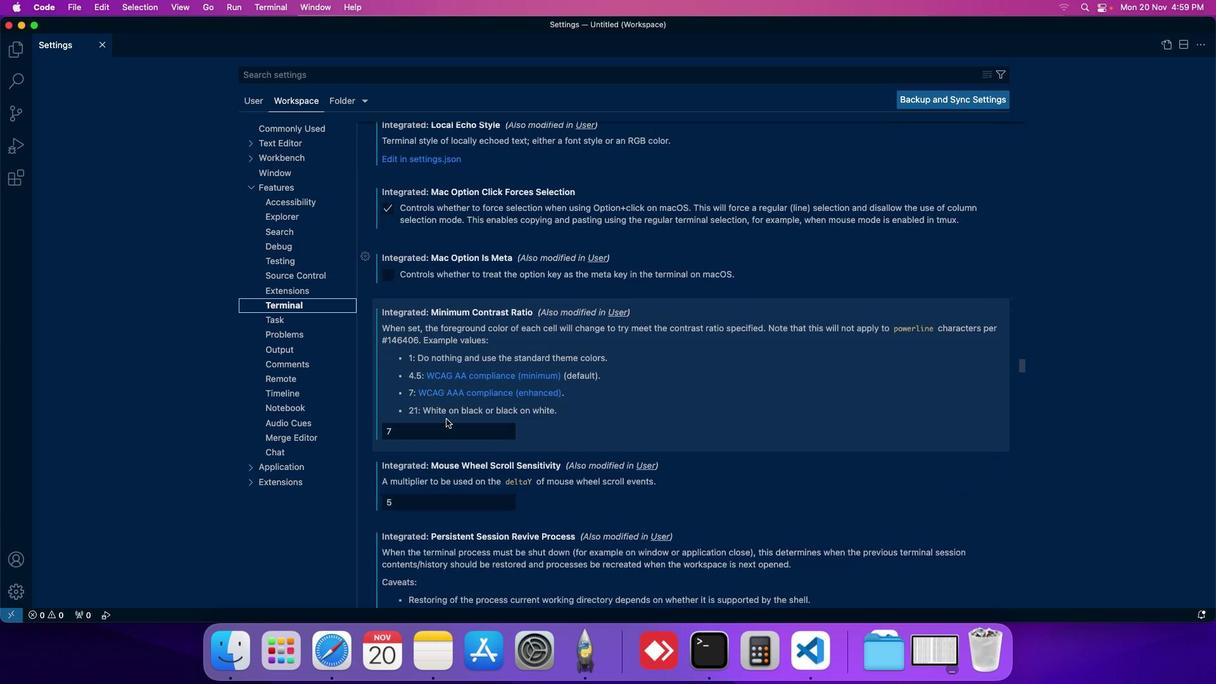 
Action: Mouse scrolled (441, 413) with delta (-4, -5)
Screenshot: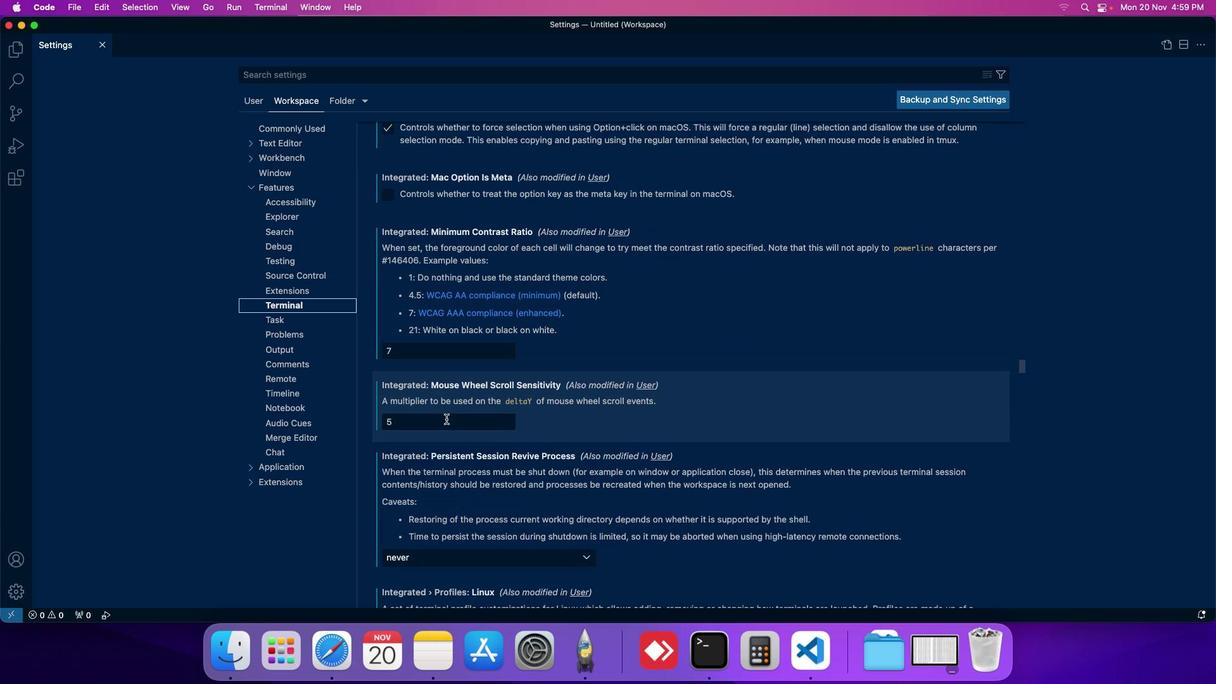 
Action: Mouse scrolled (441, 413) with delta (-4, -5)
Screenshot: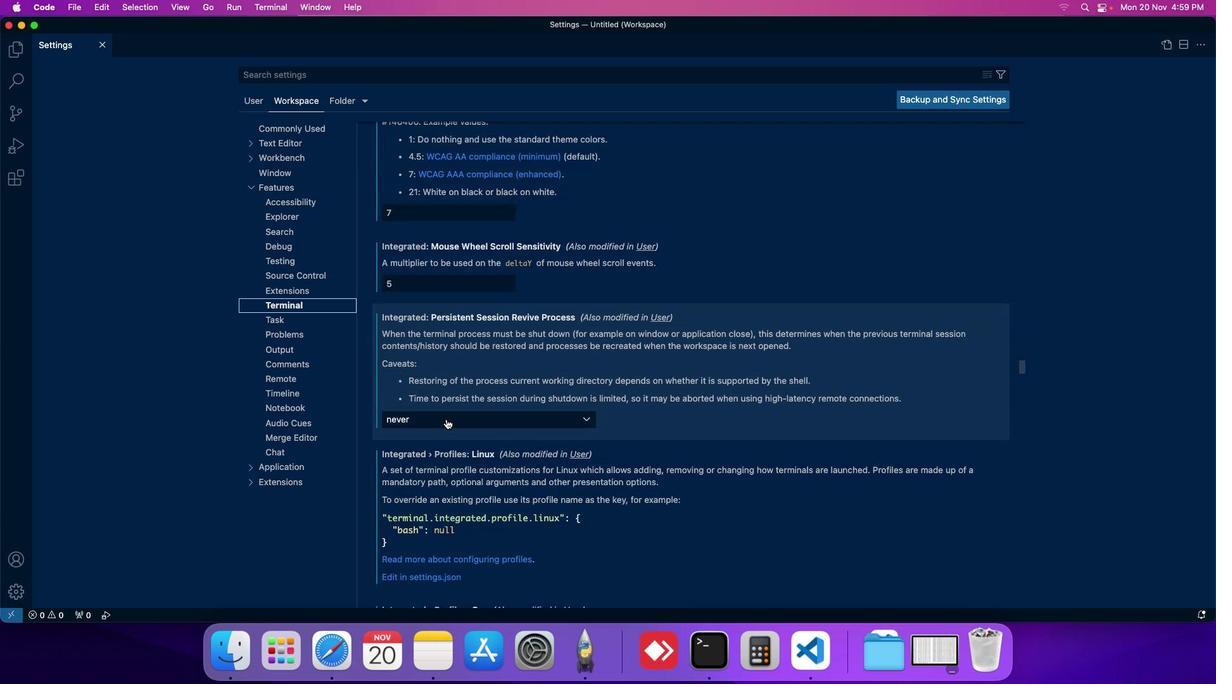 
Action: Mouse scrolled (441, 413) with delta (-4, -5)
Screenshot: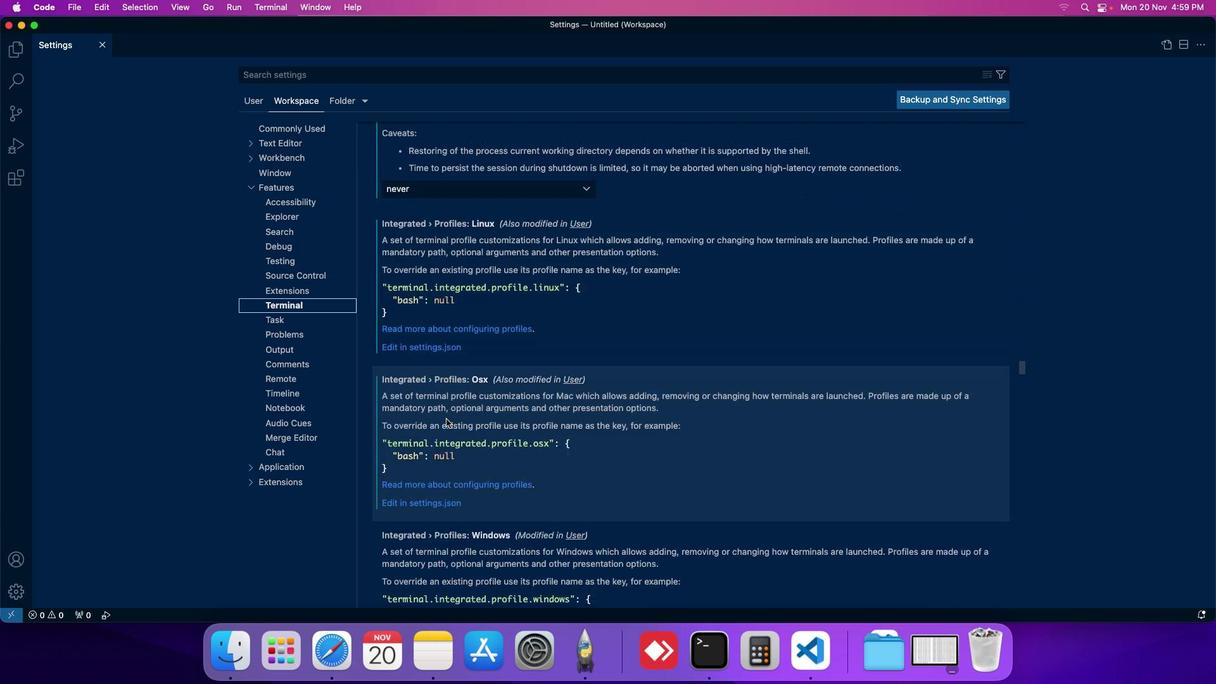
Action: Mouse scrolled (441, 413) with delta (-4, -5)
Screenshot: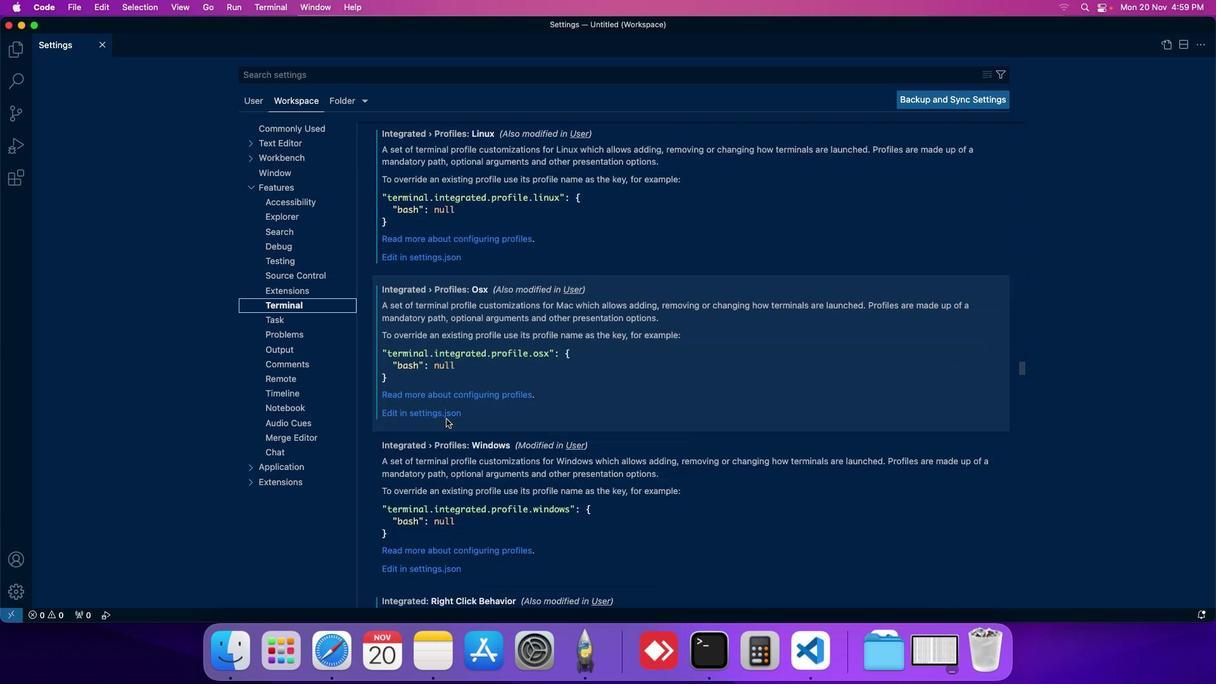
Action: Mouse scrolled (441, 413) with delta (-4, -5)
Screenshot: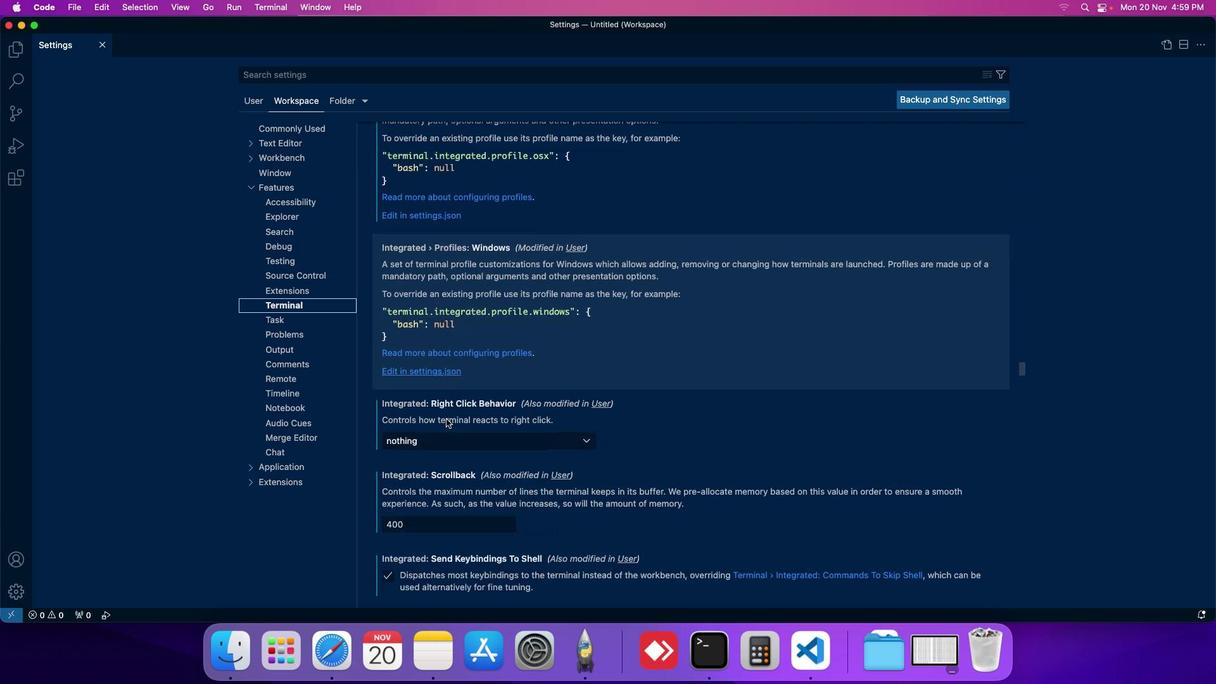 
Action: Mouse scrolled (441, 413) with delta (-4, -5)
Screenshot: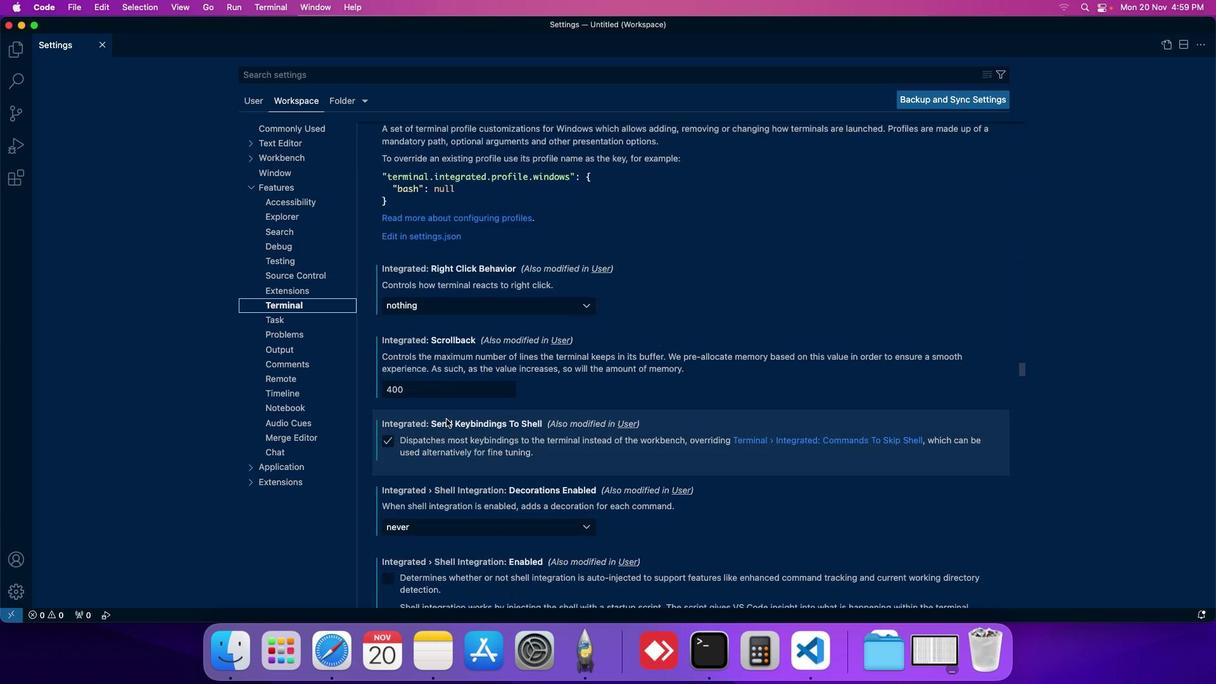 
Action: Mouse scrolled (441, 413) with delta (-4, -5)
Screenshot: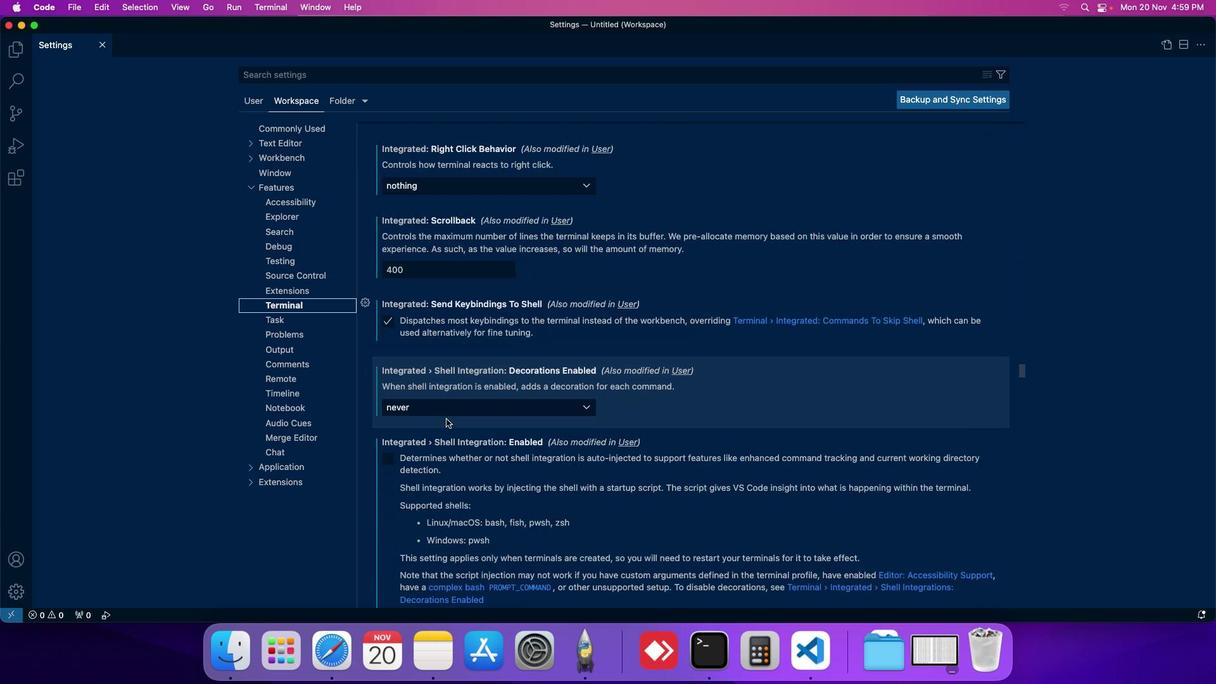 
Action: Mouse scrolled (441, 413) with delta (-4, -5)
Screenshot: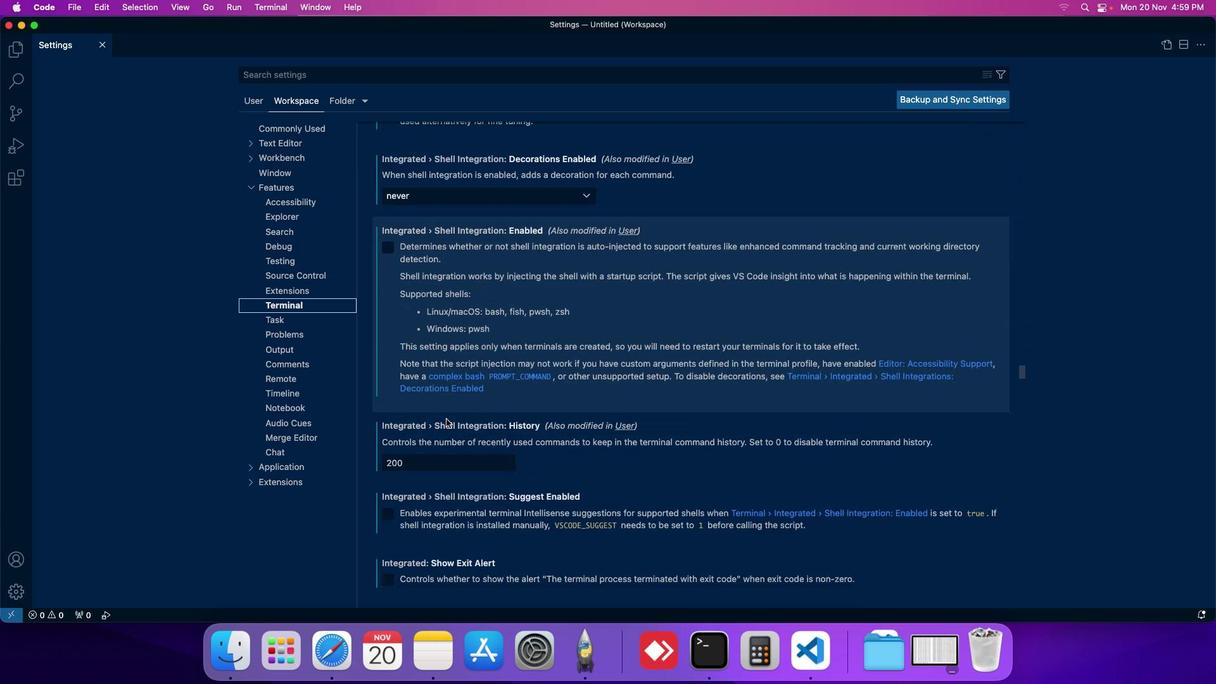 
Action: Mouse scrolled (441, 413) with delta (-4, -5)
Screenshot: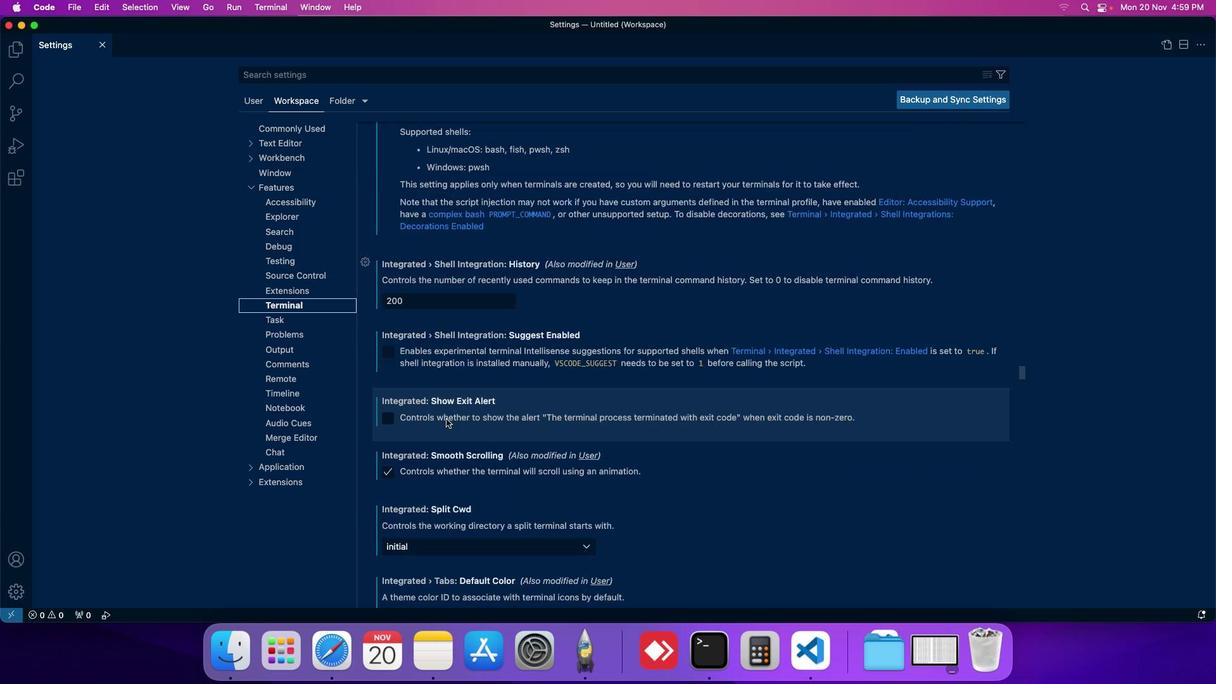 
Action: Mouse scrolled (441, 413) with delta (-4, -5)
Screenshot: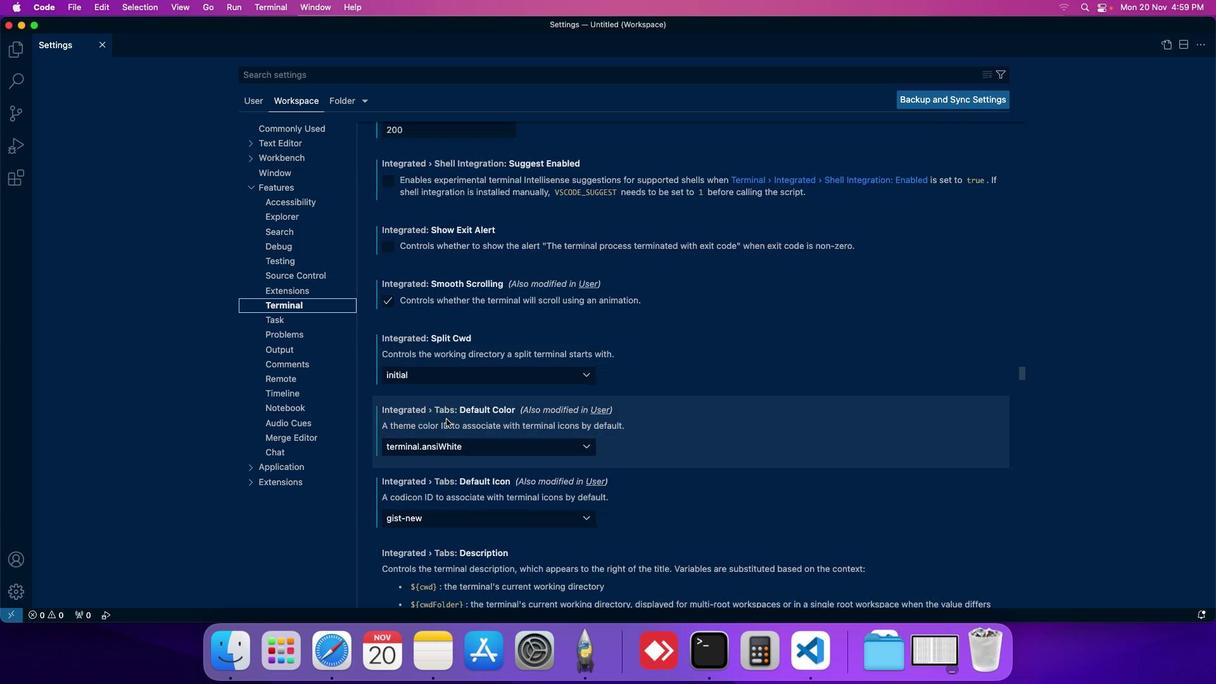 
Action: Mouse scrolled (441, 413) with delta (-4, -5)
Screenshot: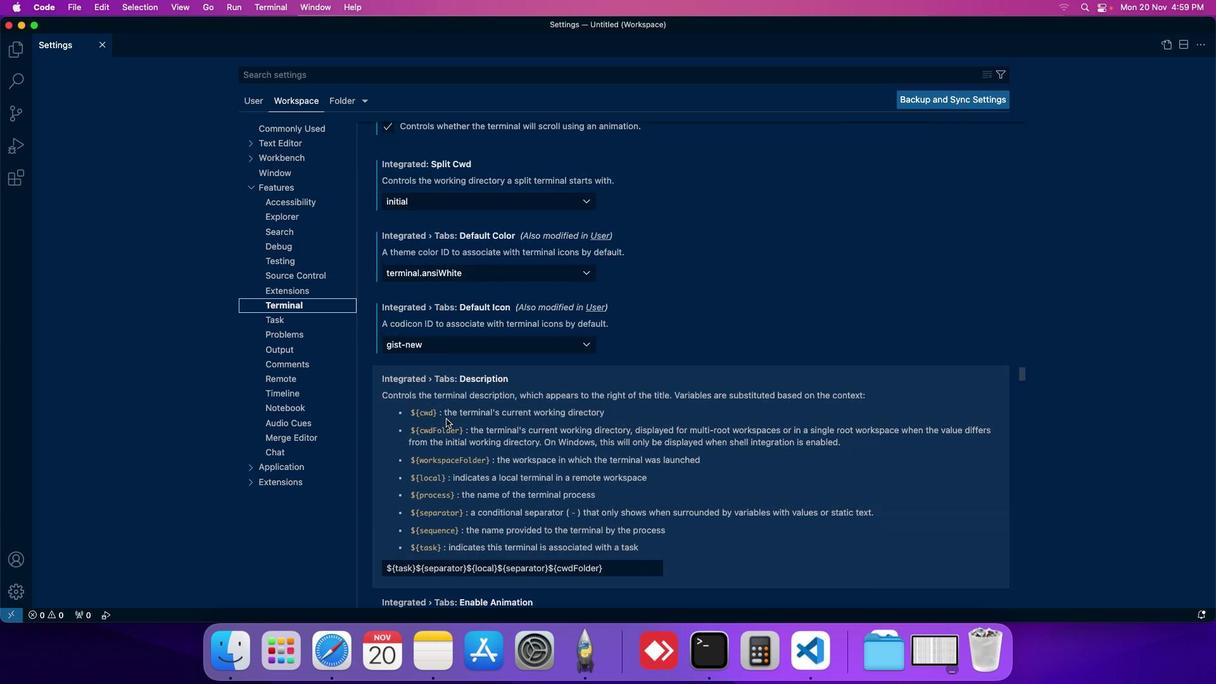 
Action: Mouse scrolled (441, 413) with delta (-4, -5)
Screenshot: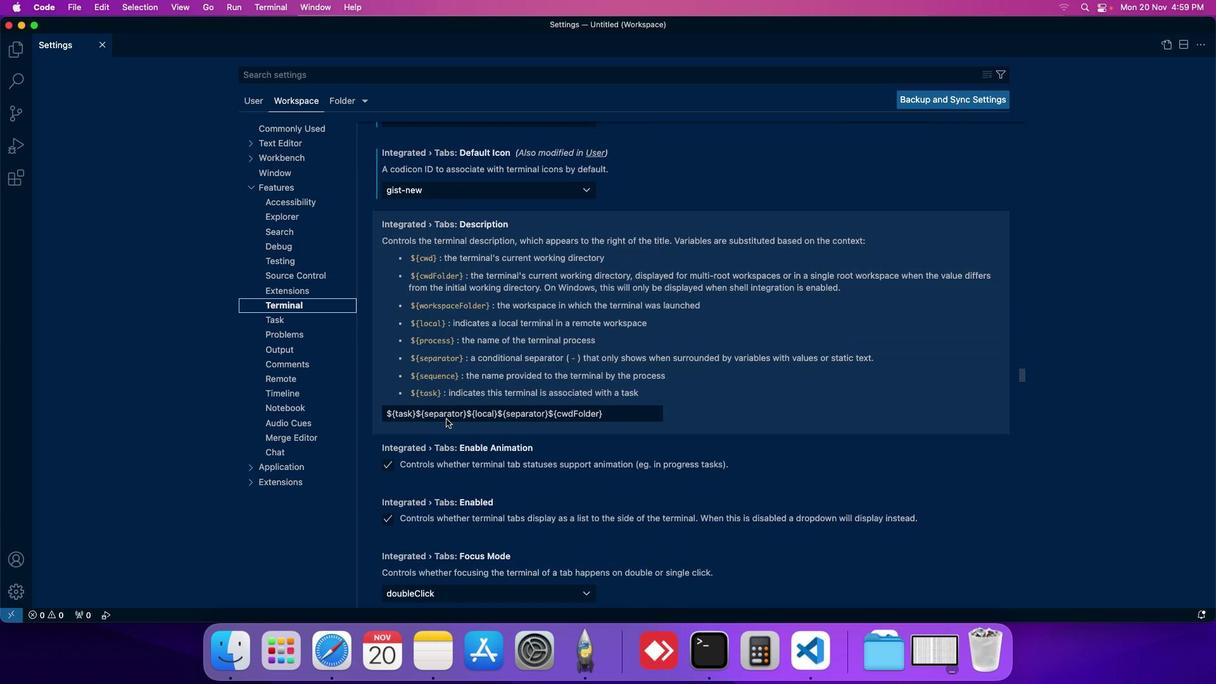 
Action: Mouse moved to (455, 364)
Screenshot: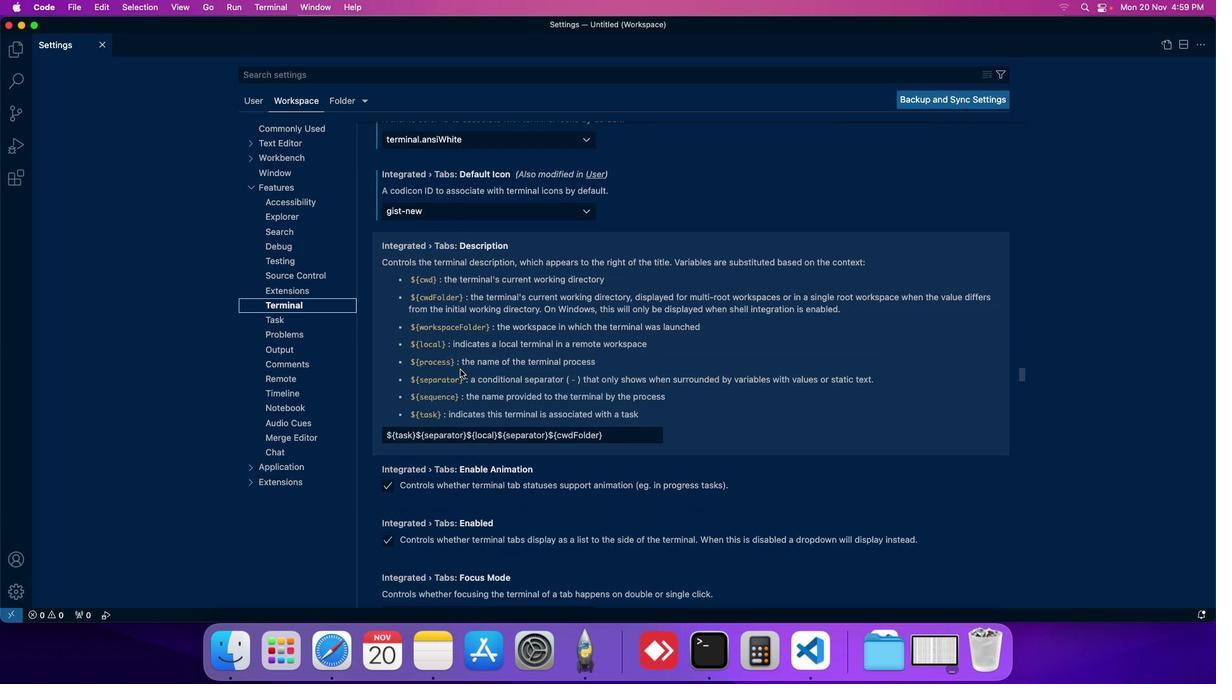 
Action: Mouse scrolled (455, 364) with delta (-4, -3)
Screenshot: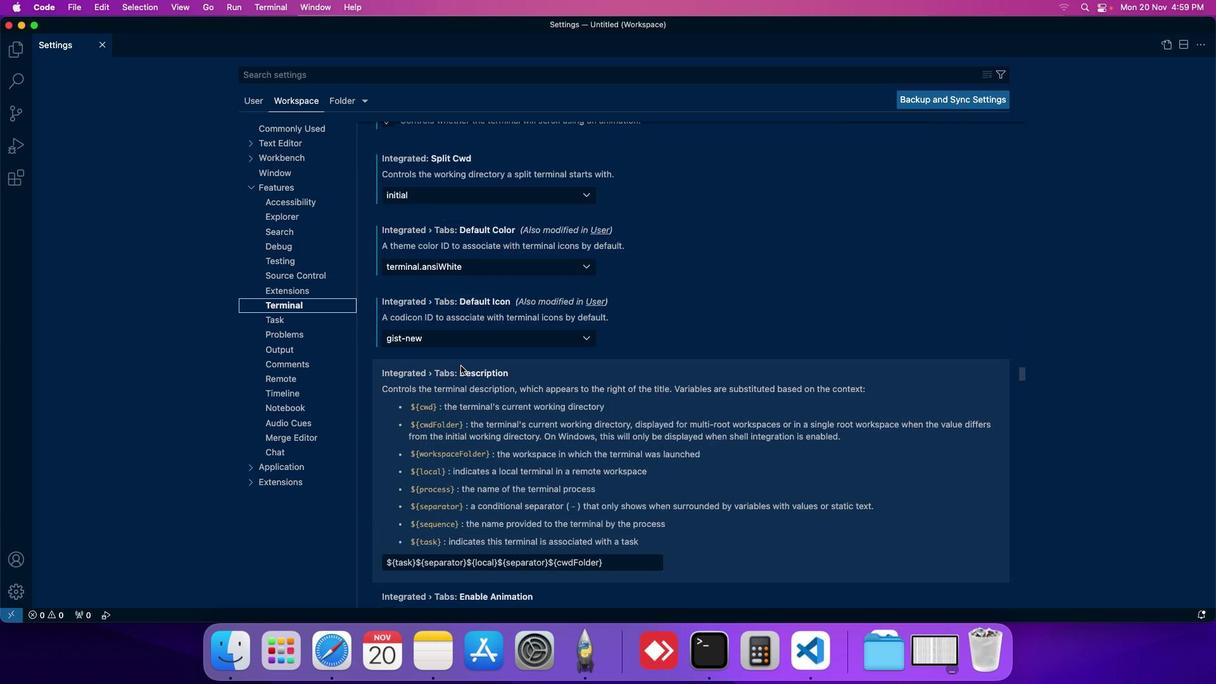 
Action: Mouse moved to (449, 342)
Screenshot: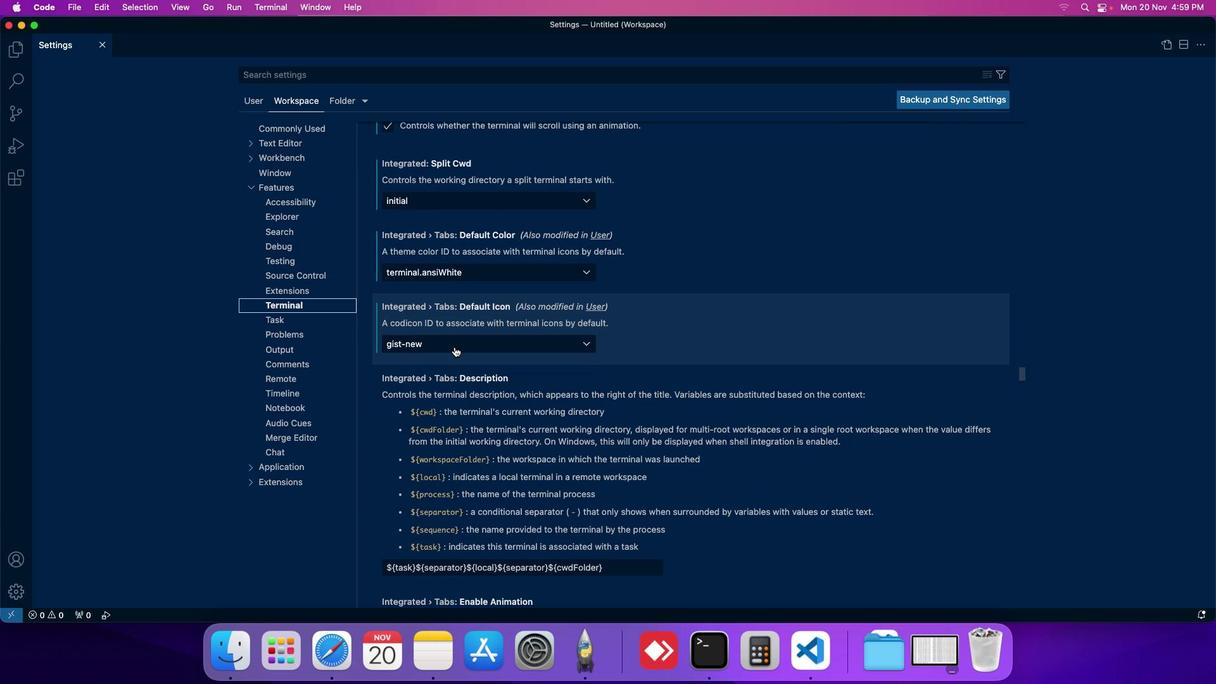 
Action: Mouse pressed left at (449, 342)
Screenshot: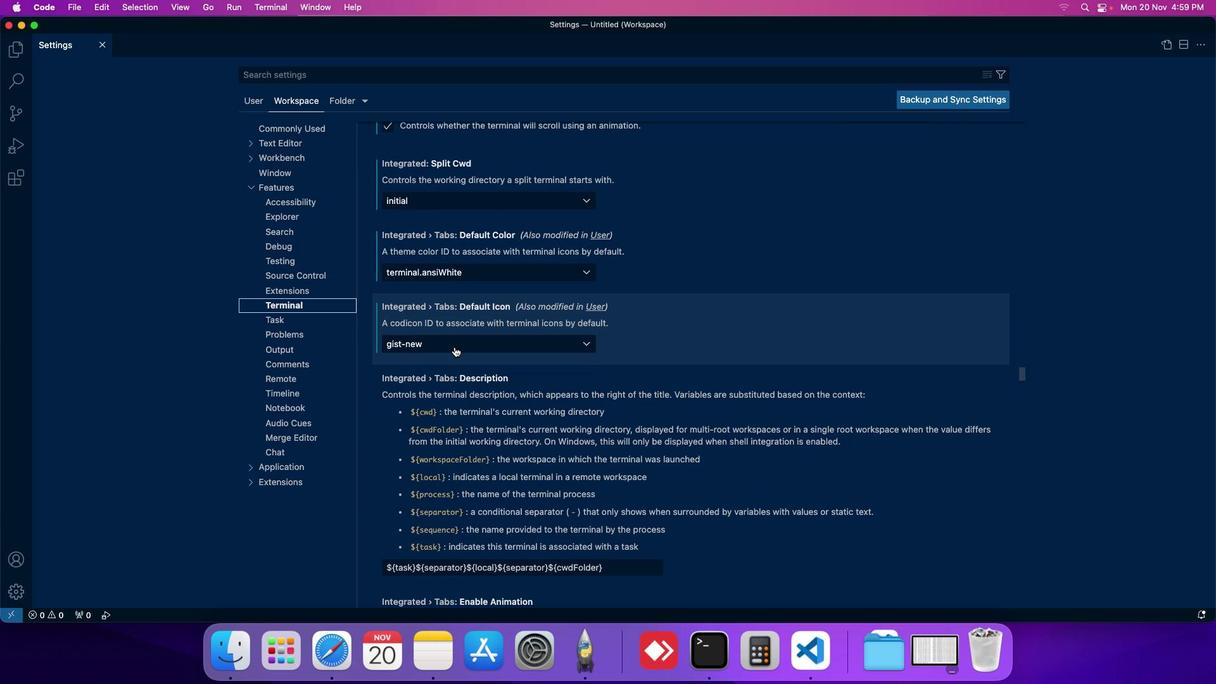 
Action: Mouse moved to (579, 339)
Screenshot: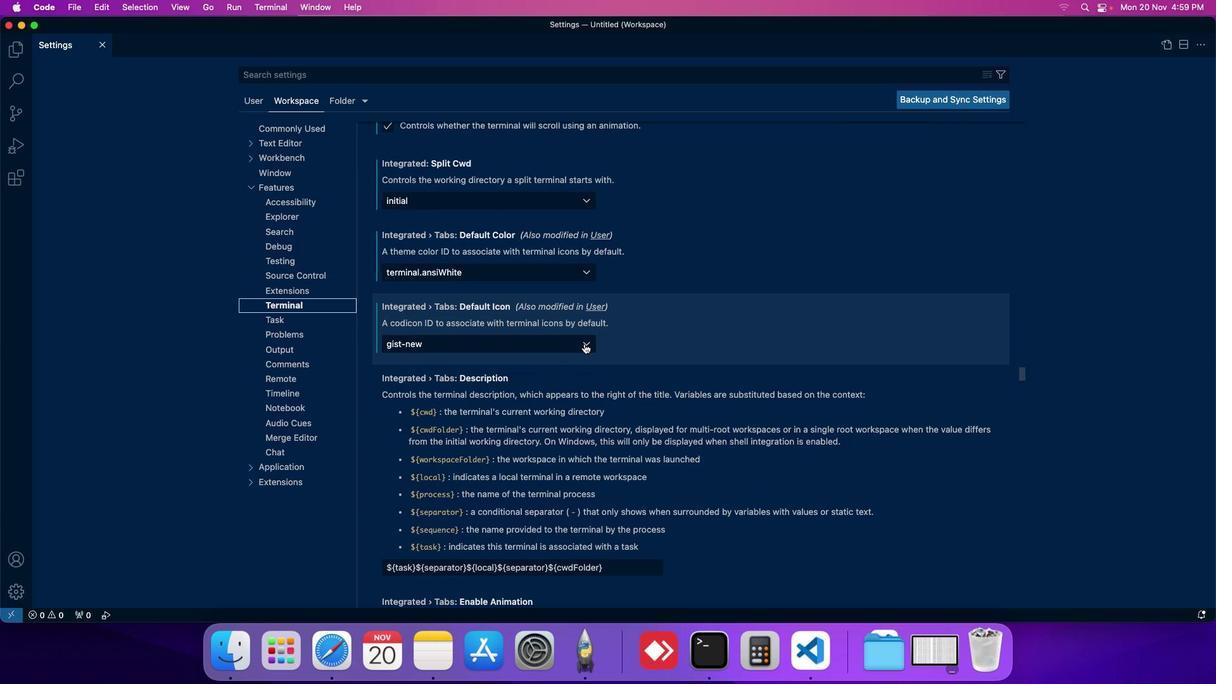 
Action: Mouse pressed left at (579, 339)
Screenshot: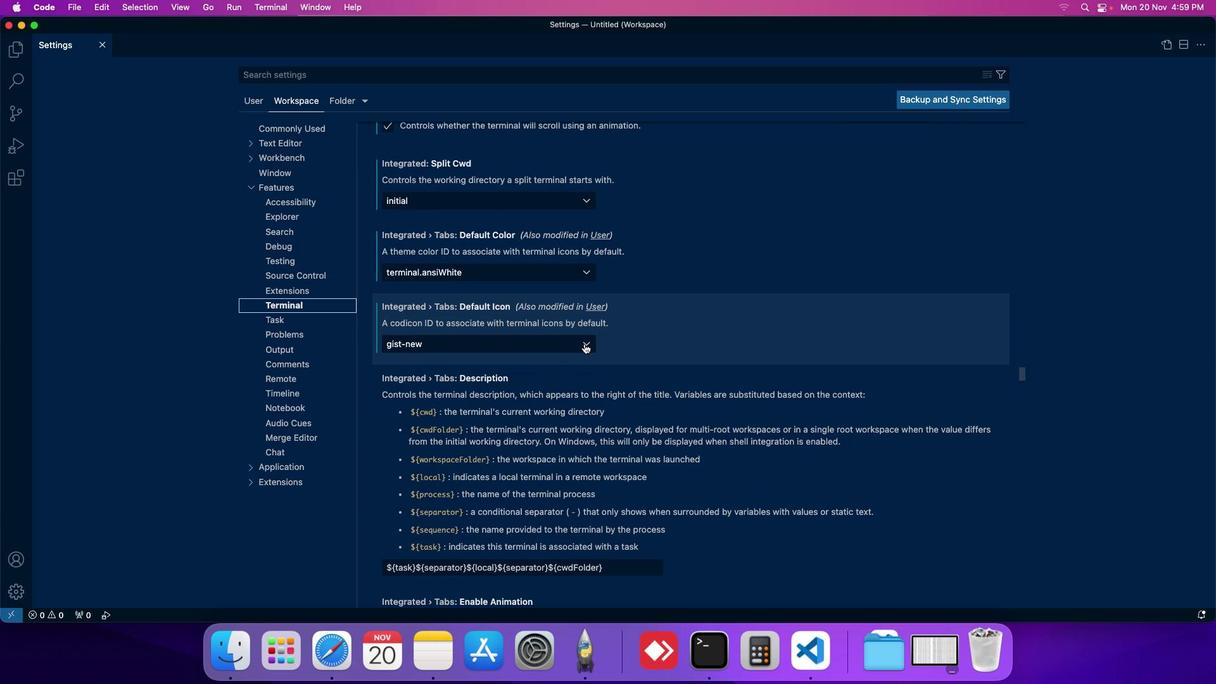 
Action: Mouse moved to (582, 339)
Screenshot: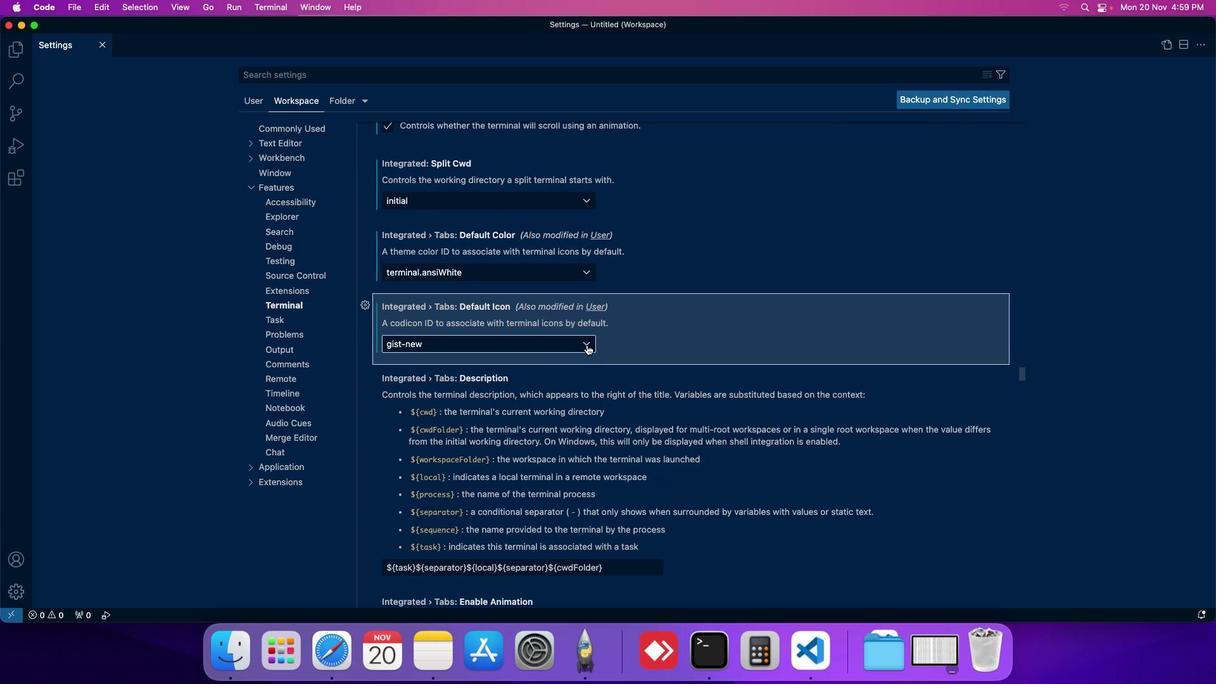 
Action: Mouse pressed left at (582, 339)
Screenshot: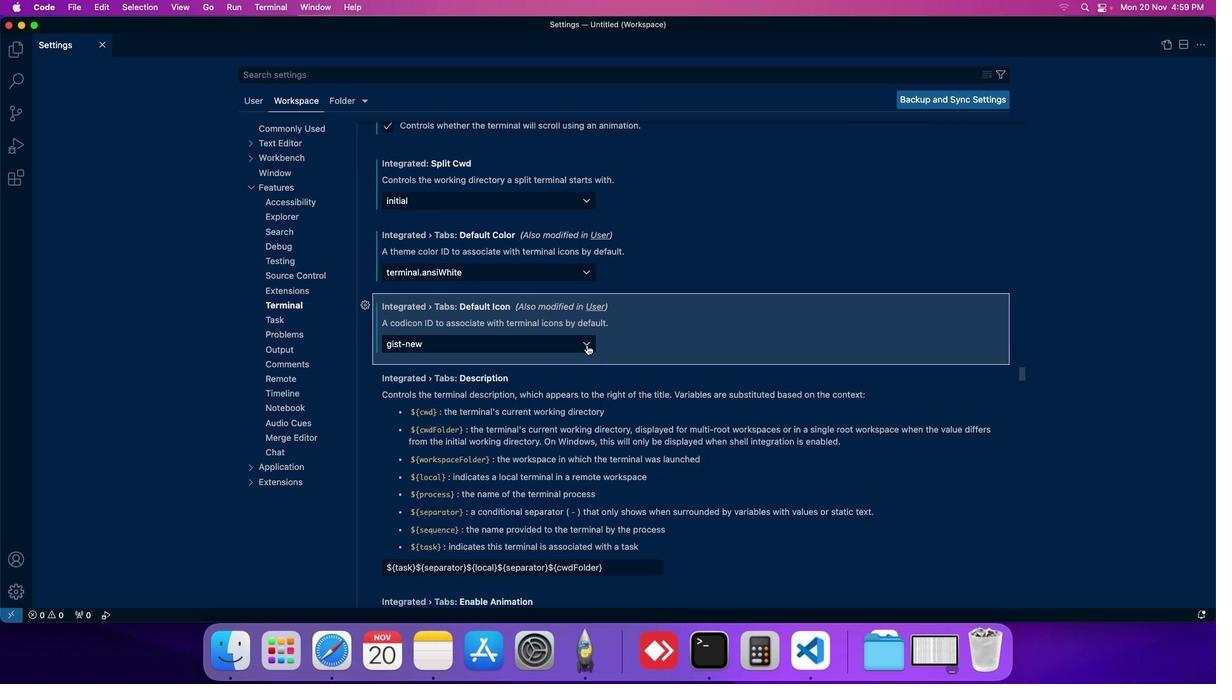 
Action: Mouse moved to (411, 432)
Screenshot: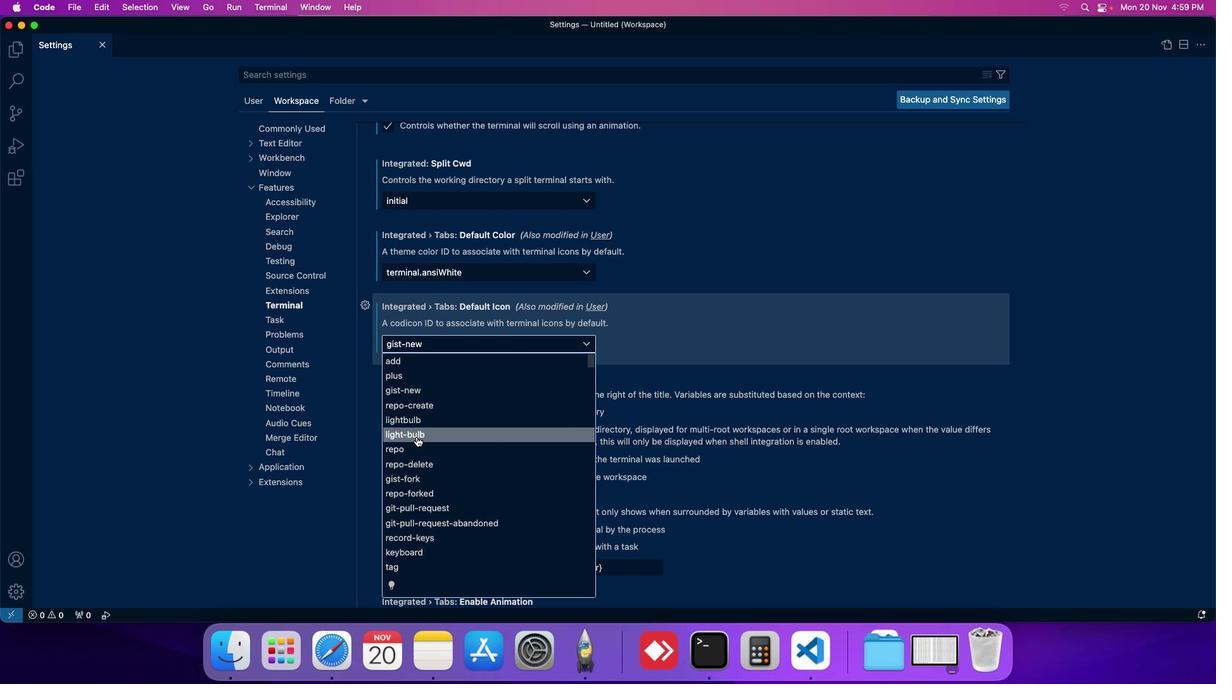 
Action: Mouse pressed left at (411, 432)
Screenshot: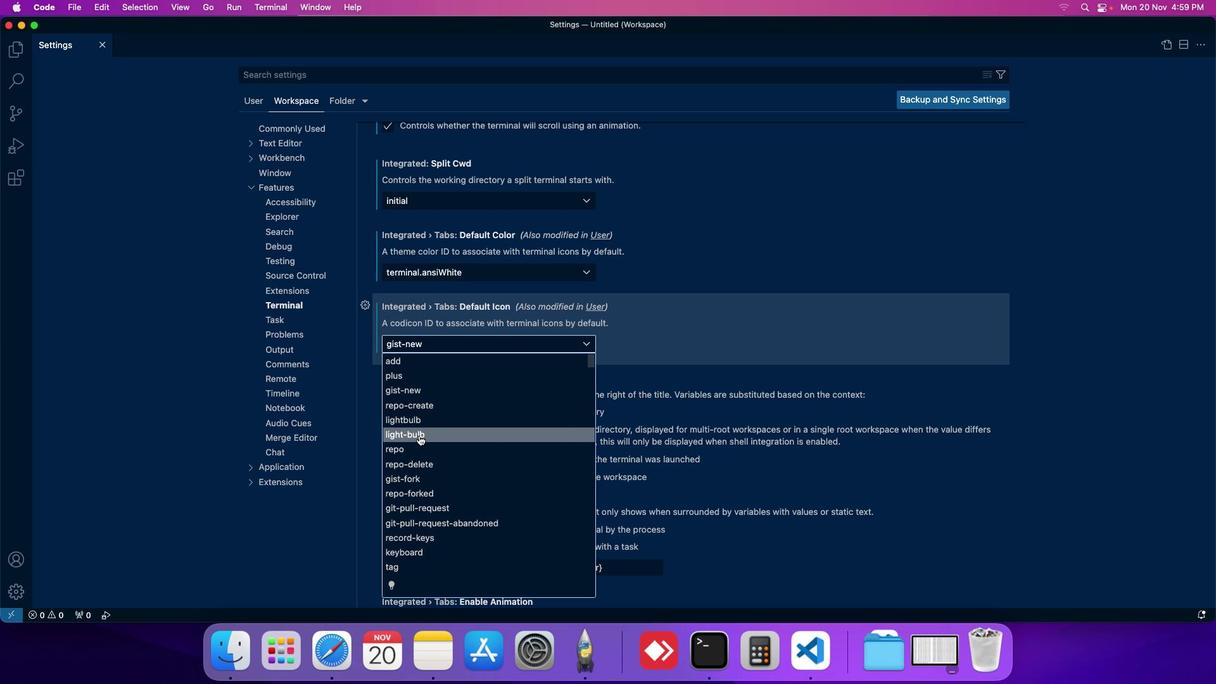 
Action: Mouse moved to (456, 349)
Screenshot: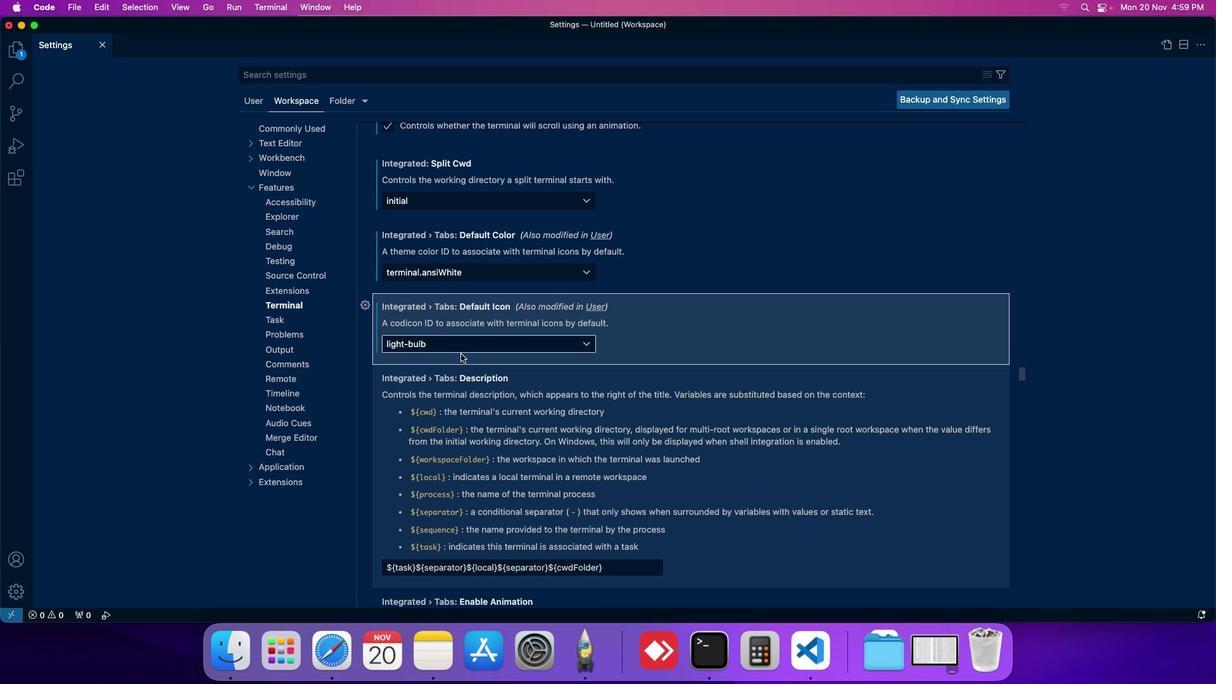 
